 Task: Check the average views per listing of bathtub in the last 5 years.
Action: Mouse moved to (847, 194)
Screenshot: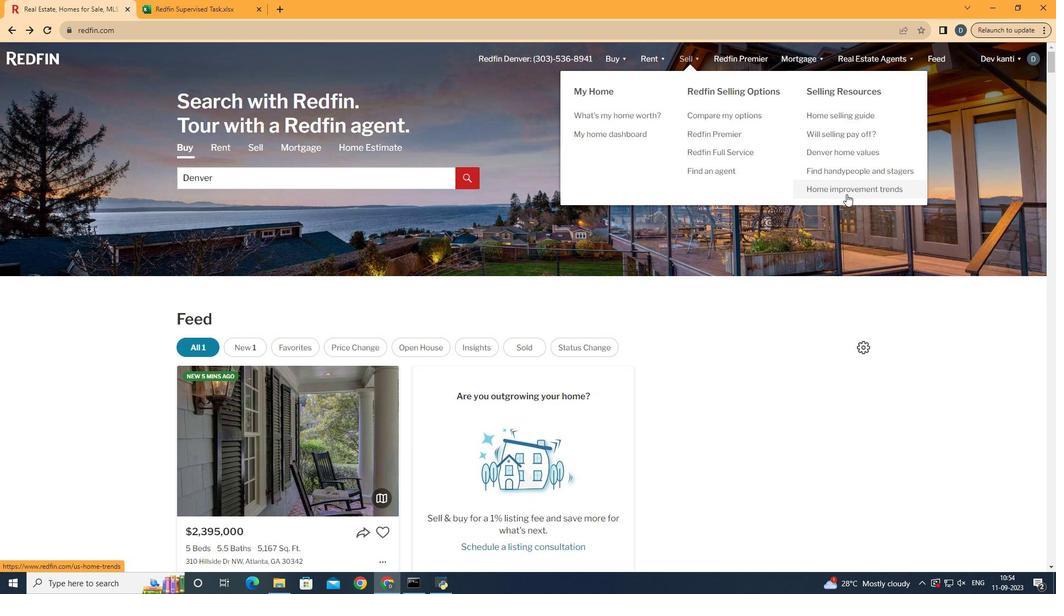 
Action: Mouse pressed left at (847, 194)
Screenshot: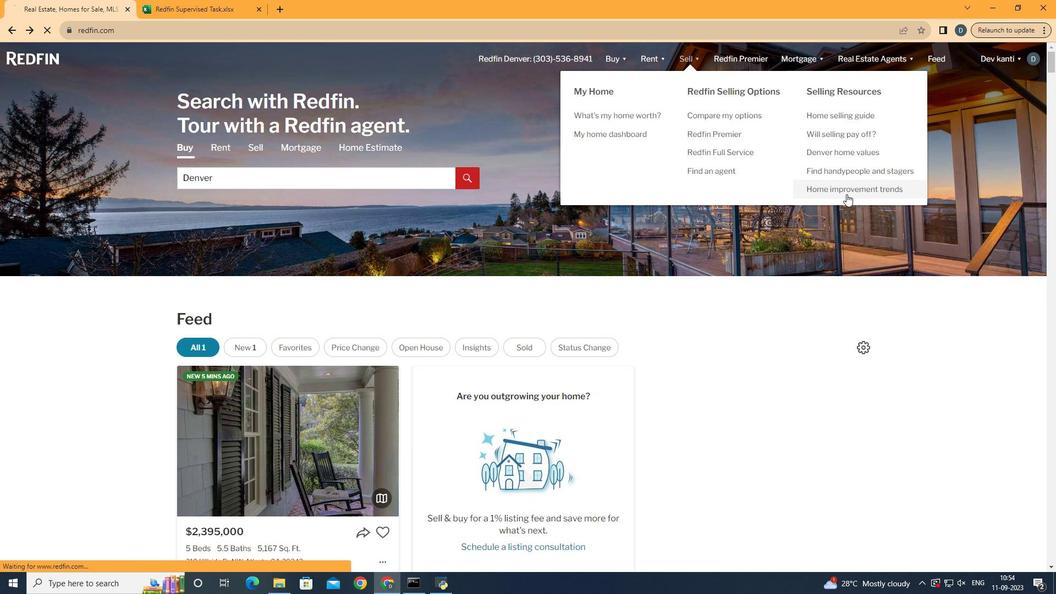 
Action: Mouse moved to (274, 217)
Screenshot: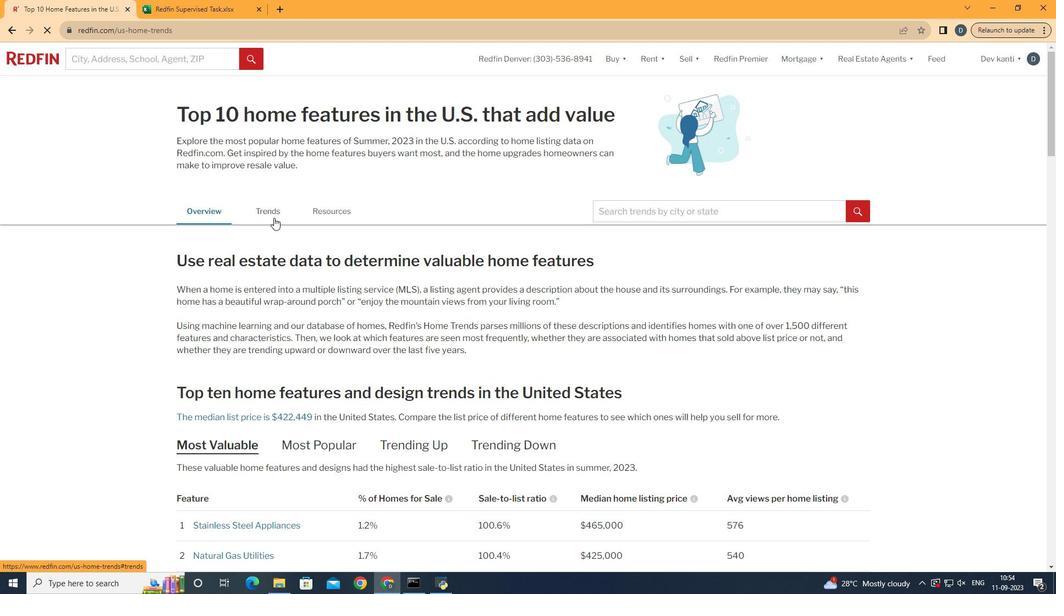 
Action: Mouse pressed left at (274, 217)
Screenshot: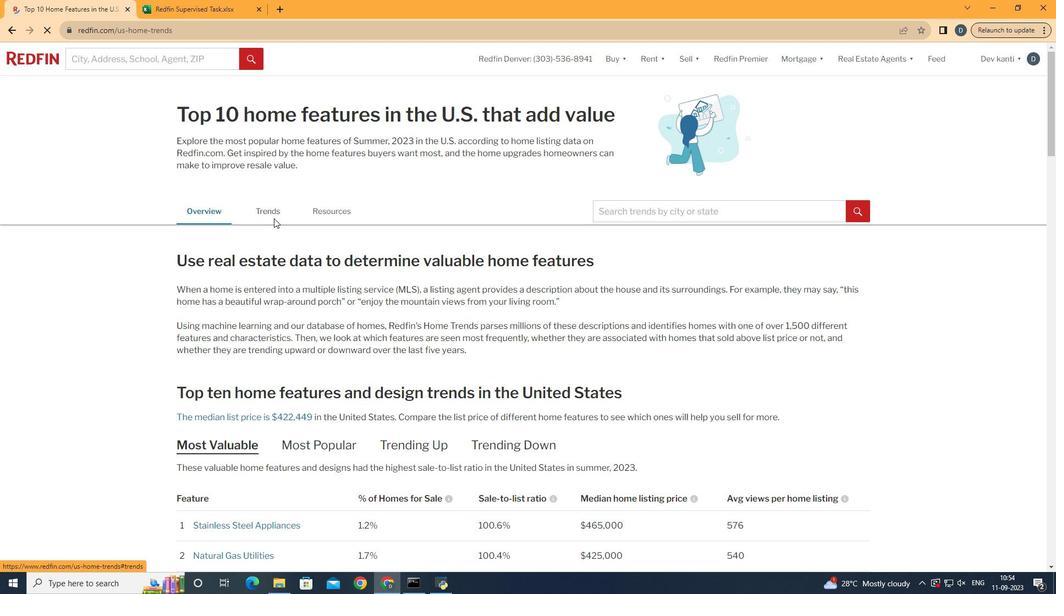 
Action: Mouse moved to (428, 349)
Screenshot: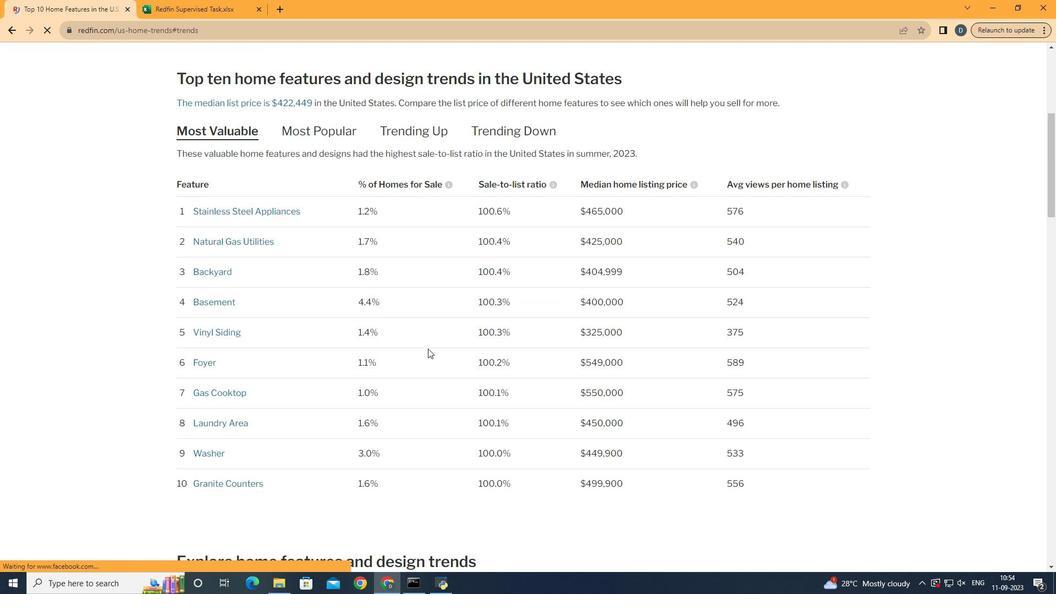 
Action: Mouse scrolled (428, 348) with delta (0, 0)
Screenshot: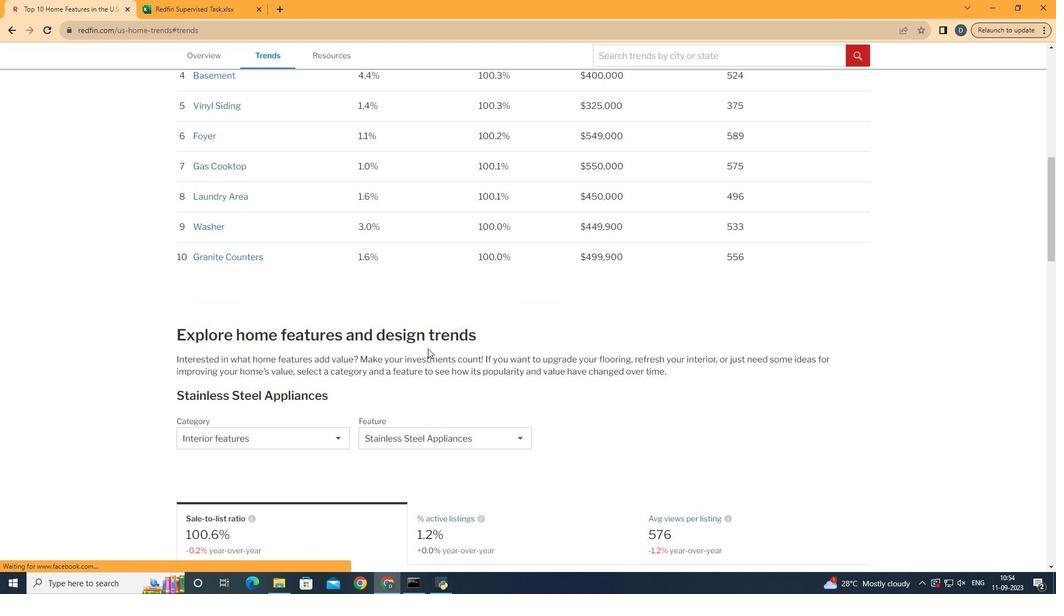 
Action: Mouse scrolled (428, 348) with delta (0, 0)
Screenshot: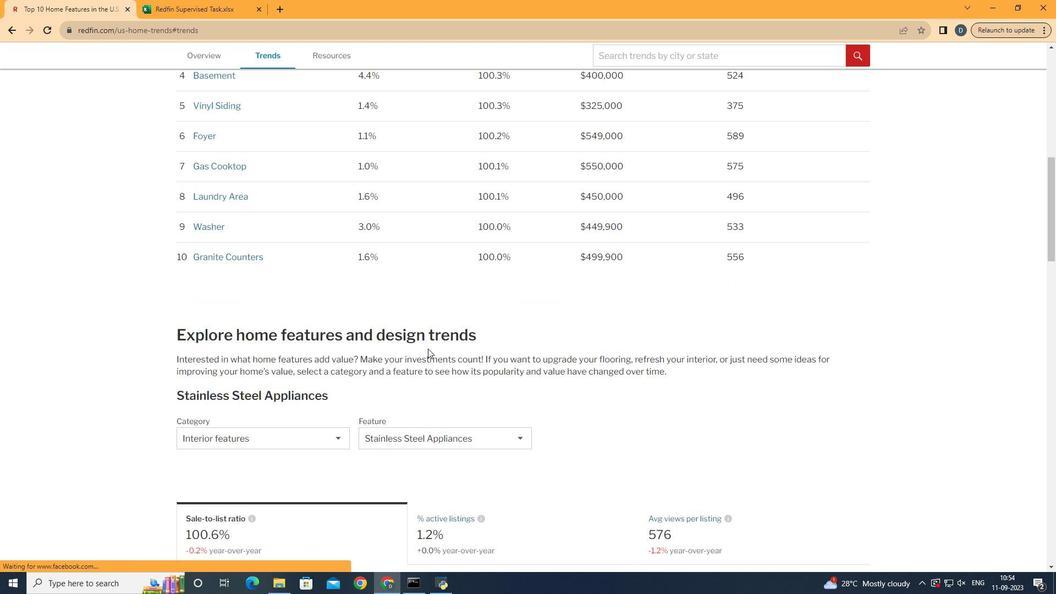 
Action: Mouse scrolled (428, 348) with delta (0, 0)
Screenshot: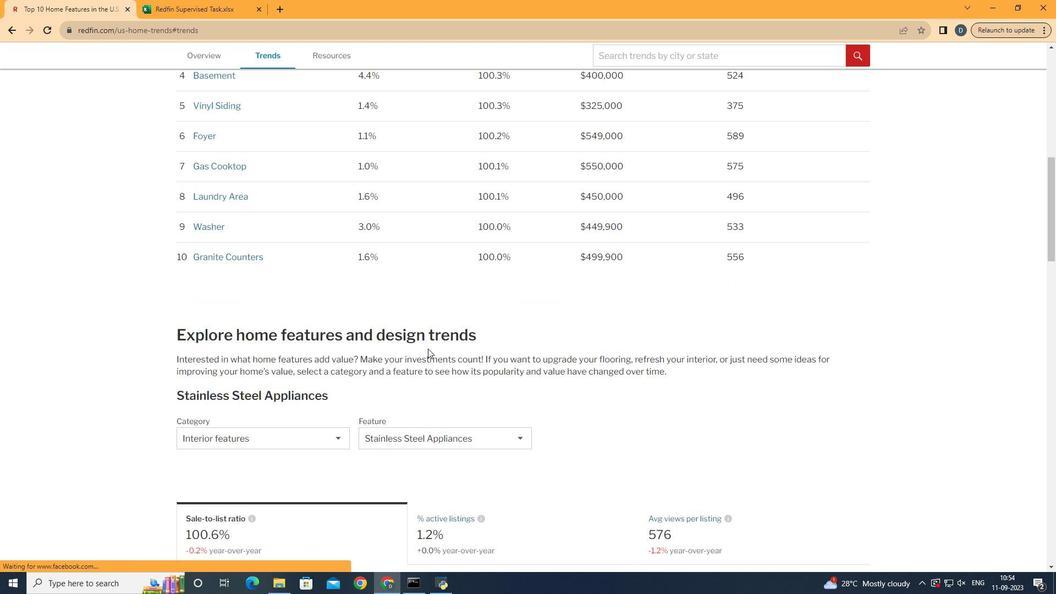 
Action: Mouse scrolled (428, 348) with delta (0, 0)
Screenshot: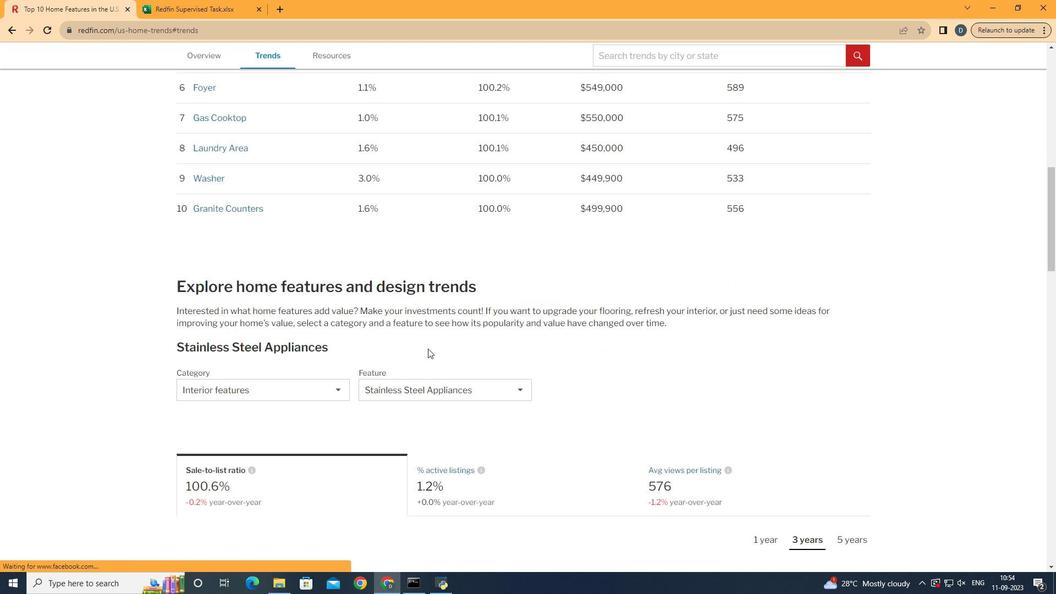 
Action: Mouse scrolled (428, 348) with delta (0, 0)
Screenshot: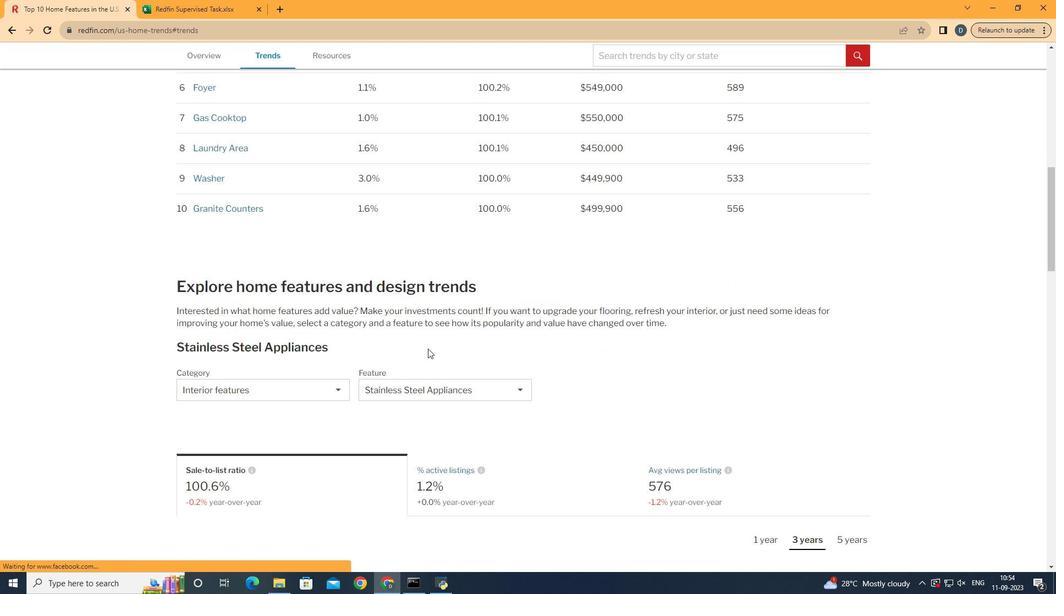 
Action: Mouse scrolled (428, 348) with delta (0, 0)
Screenshot: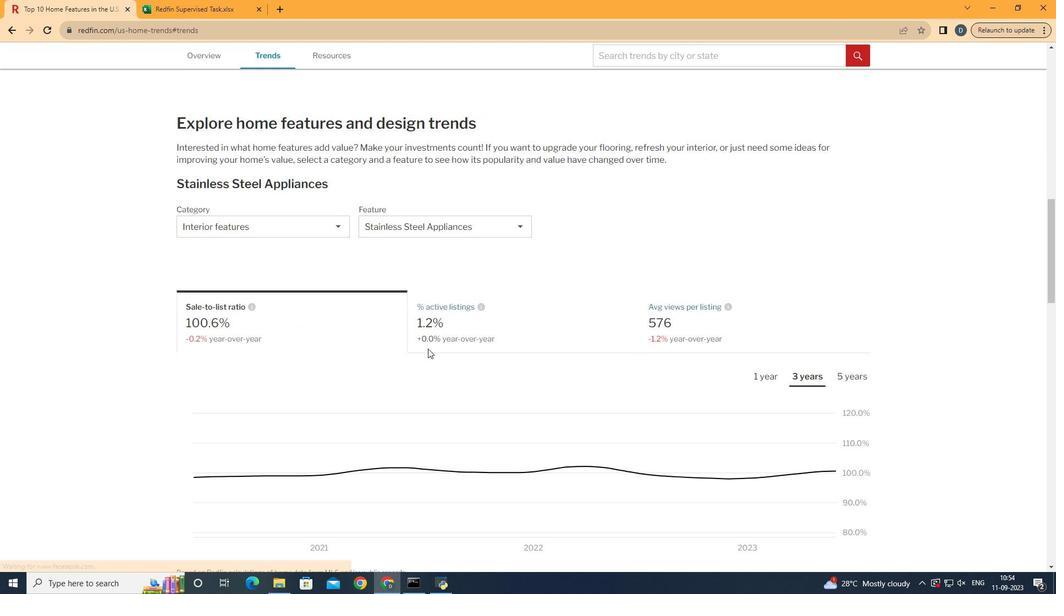 
Action: Mouse scrolled (428, 348) with delta (0, 0)
Screenshot: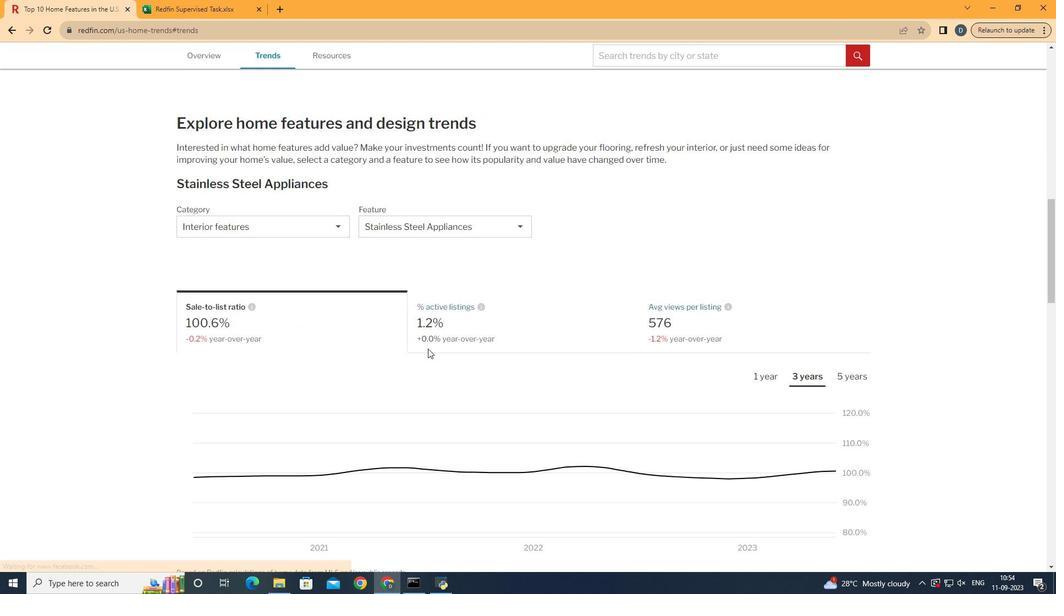 
Action: Mouse scrolled (428, 348) with delta (0, 0)
Screenshot: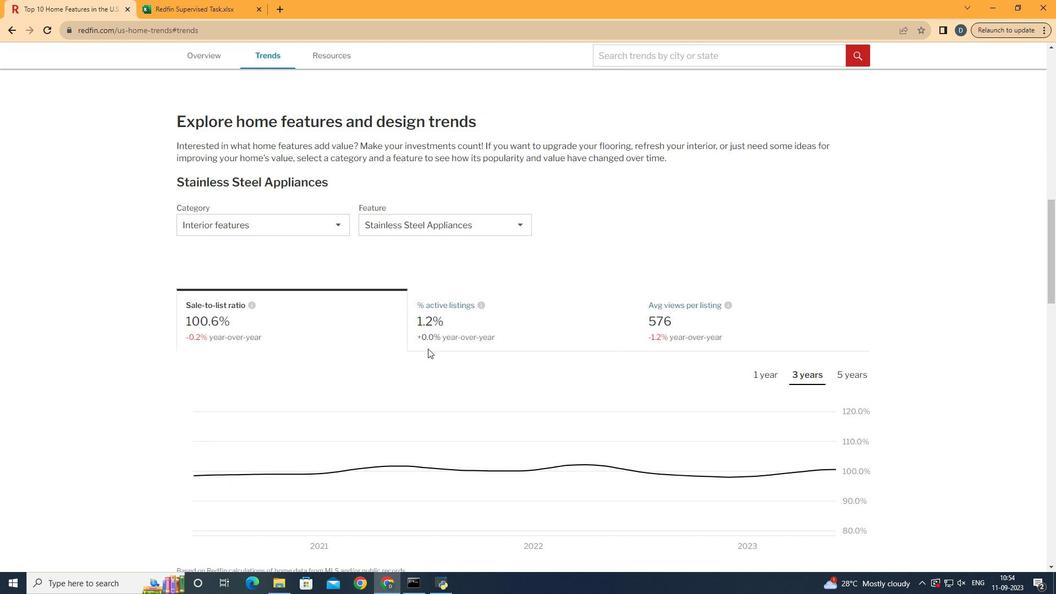 
Action: Mouse moved to (313, 235)
Screenshot: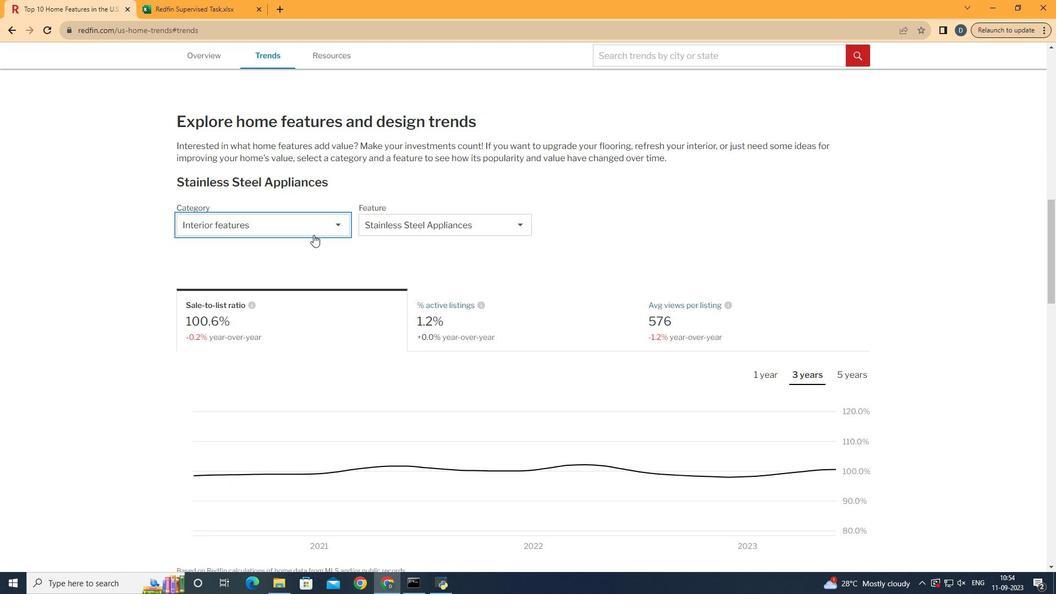 
Action: Mouse pressed left at (313, 235)
Screenshot: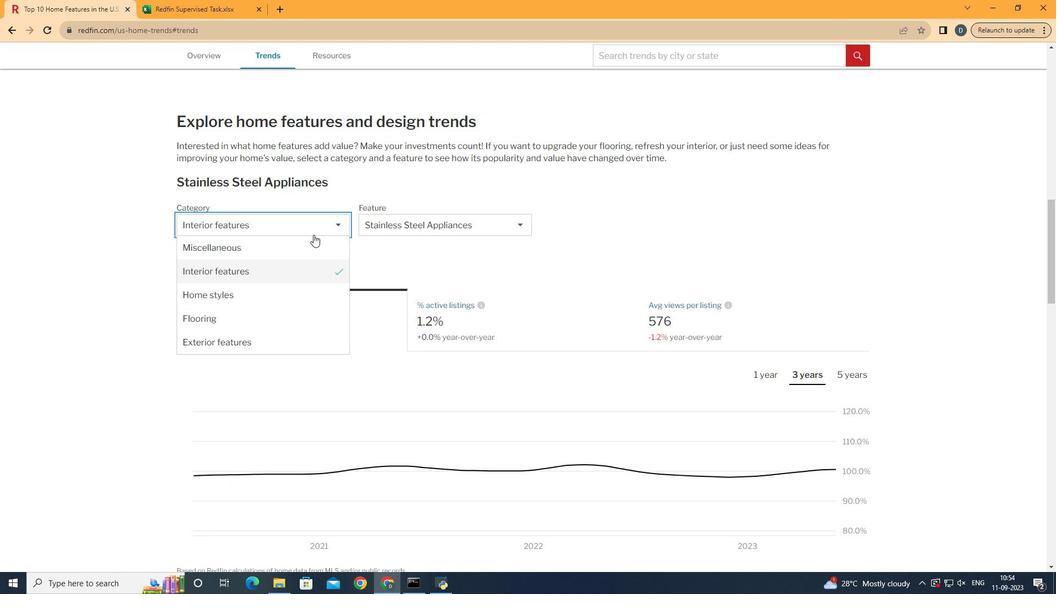 
Action: Mouse moved to (318, 270)
Screenshot: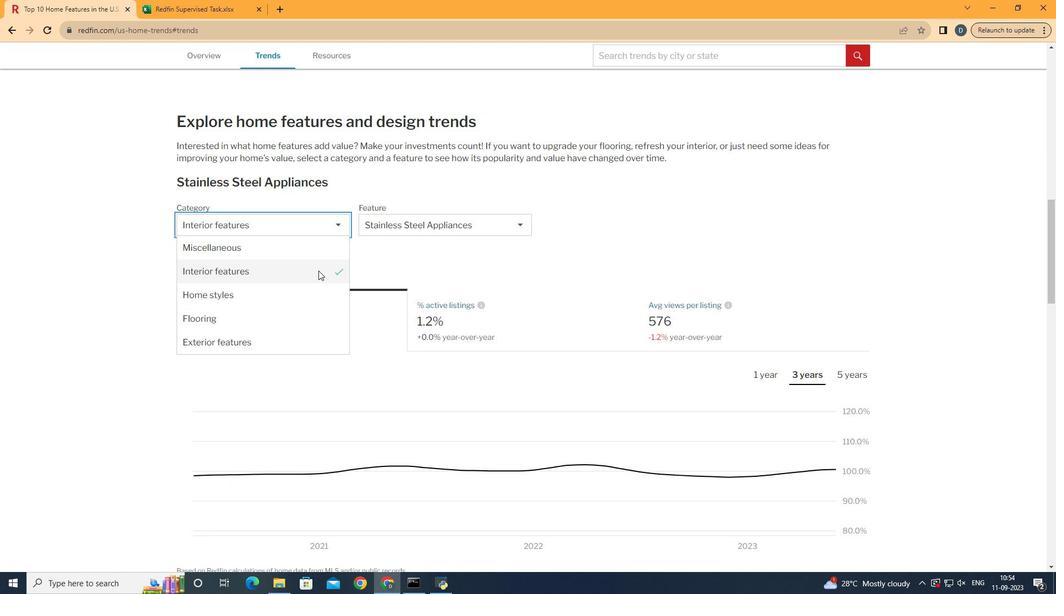
Action: Mouse pressed left at (318, 270)
Screenshot: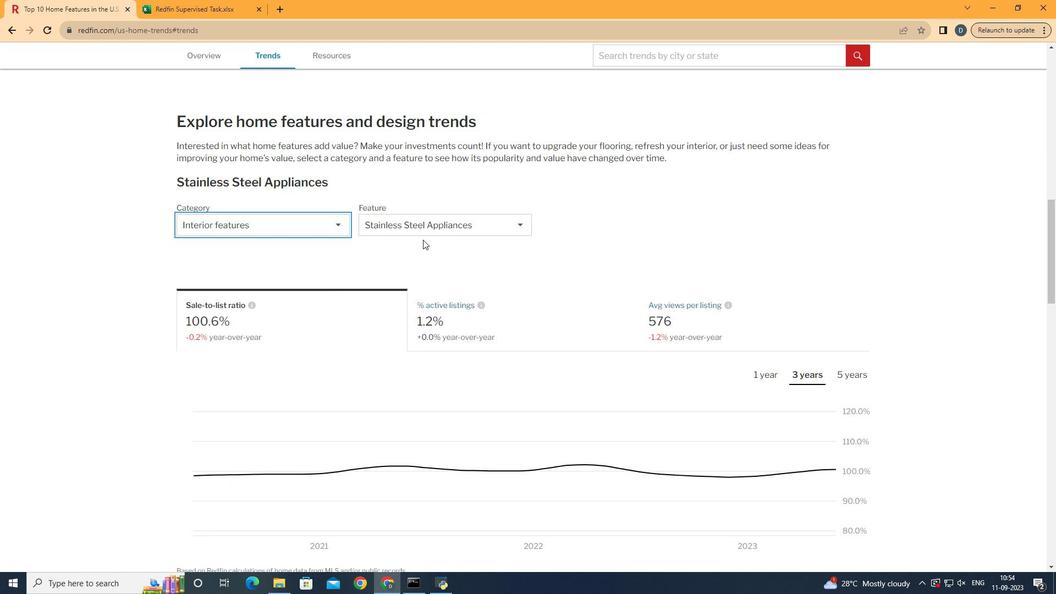 
Action: Mouse moved to (438, 229)
Screenshot: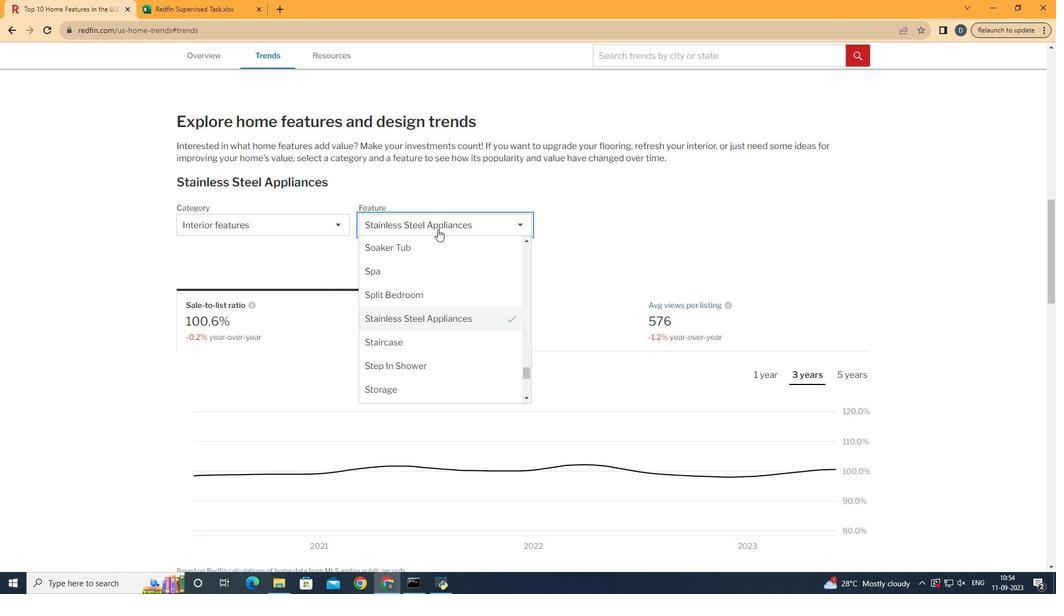 
Action: Mouse pressed left at (438, 229)
Screenshot: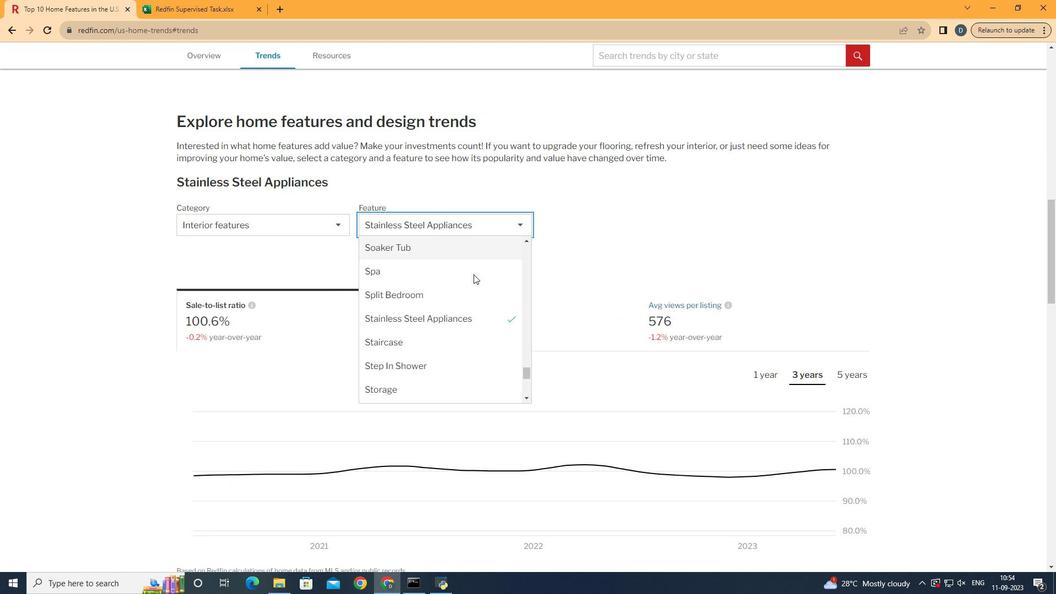 
Action: Mouse moved to (515, 364)
Screenshot: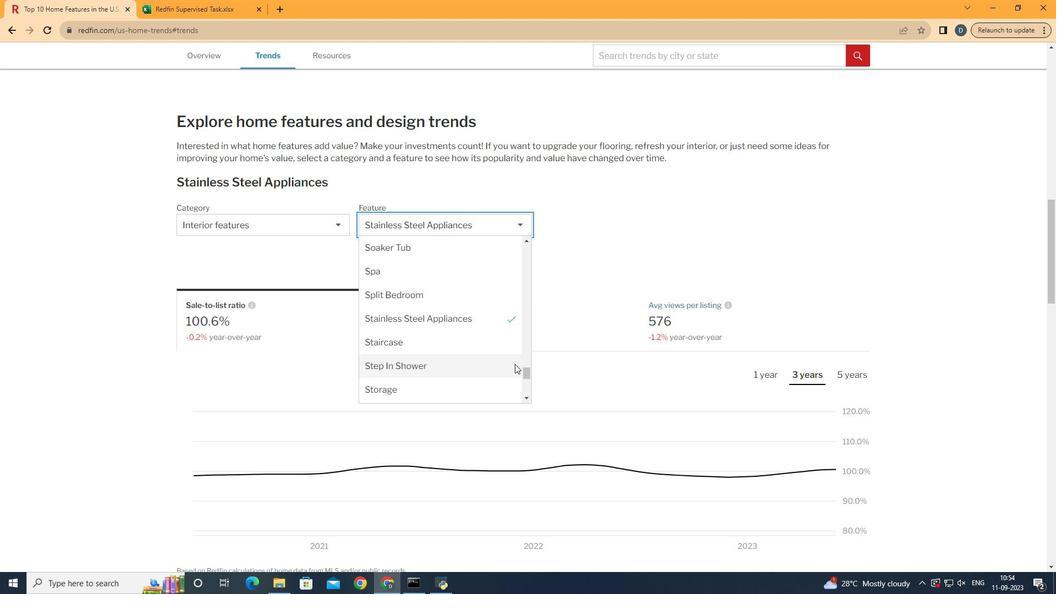 
Action: Mouse scrolled (515, 364) with delta (0, 0)
Screenshot: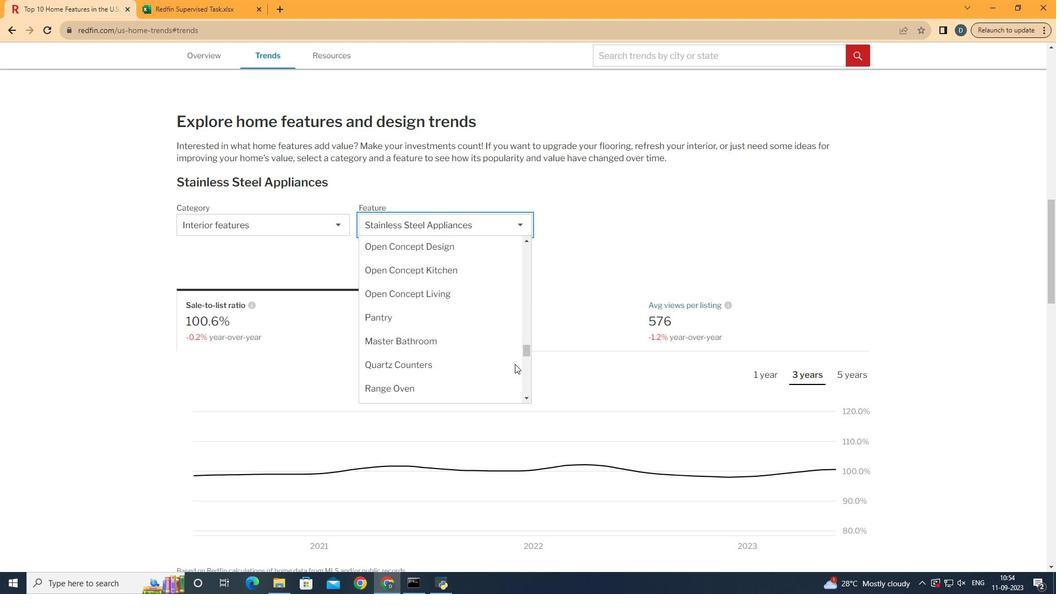 
Action: Mouse scrolled (515, 364) with delta (0, 0)
Screenshot: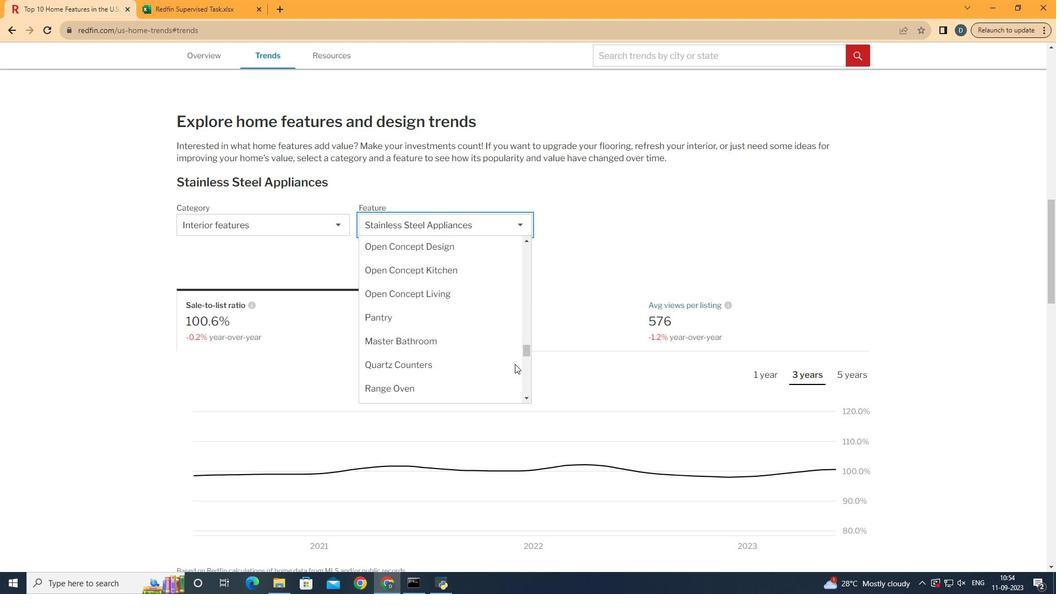 
Action: Mouse scrolled (515, 364) with delta (0, 0)
Screenshot: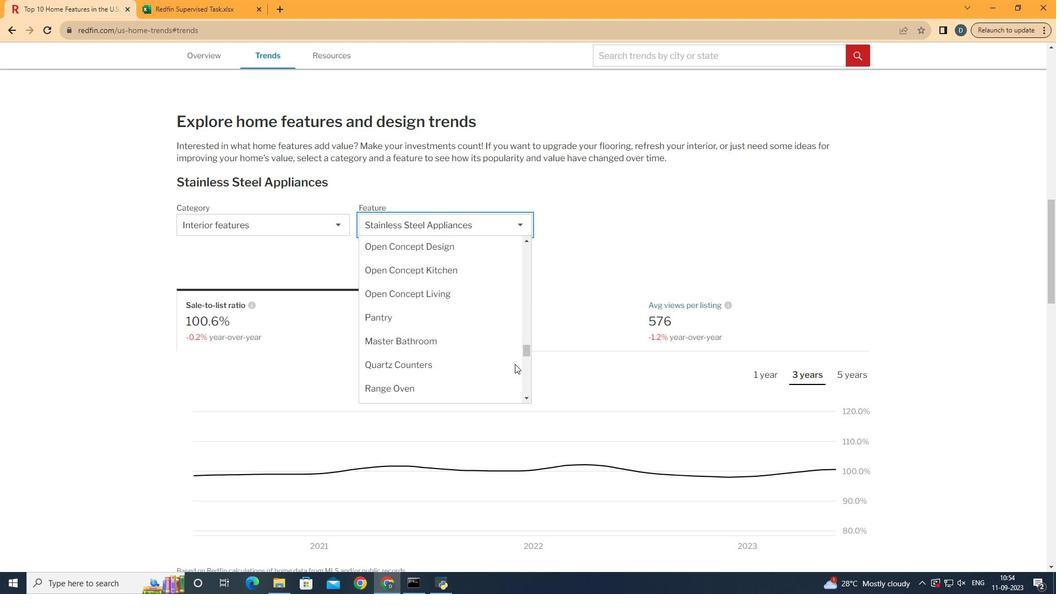 
Action: Mouse scrolled (515, 364) with delta (0, 0)
Screenshot: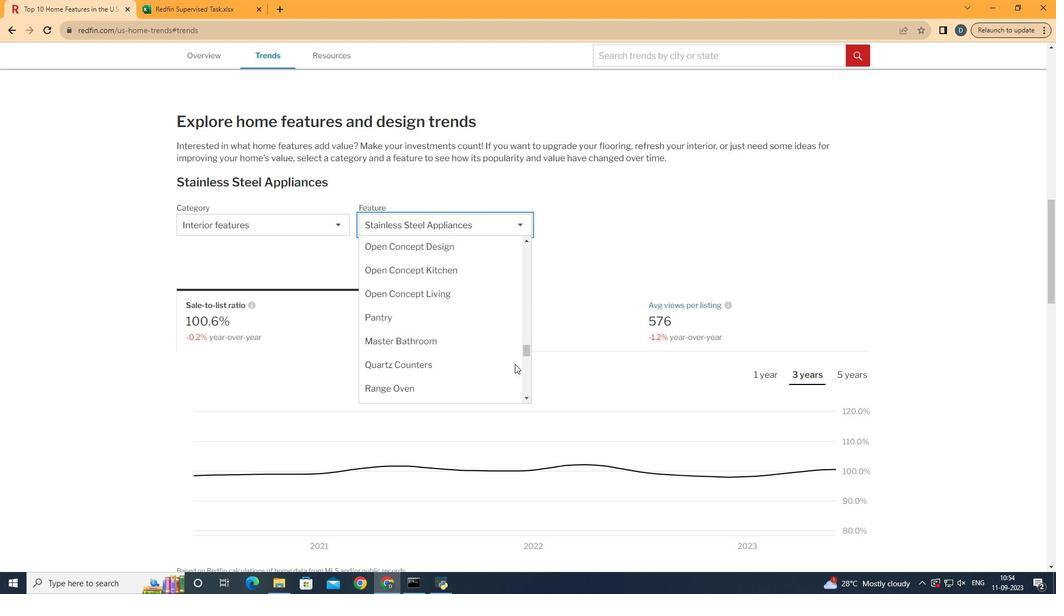 
Action: Mouse scrolled (515, 364) with delta (0, 0)
Screenshot: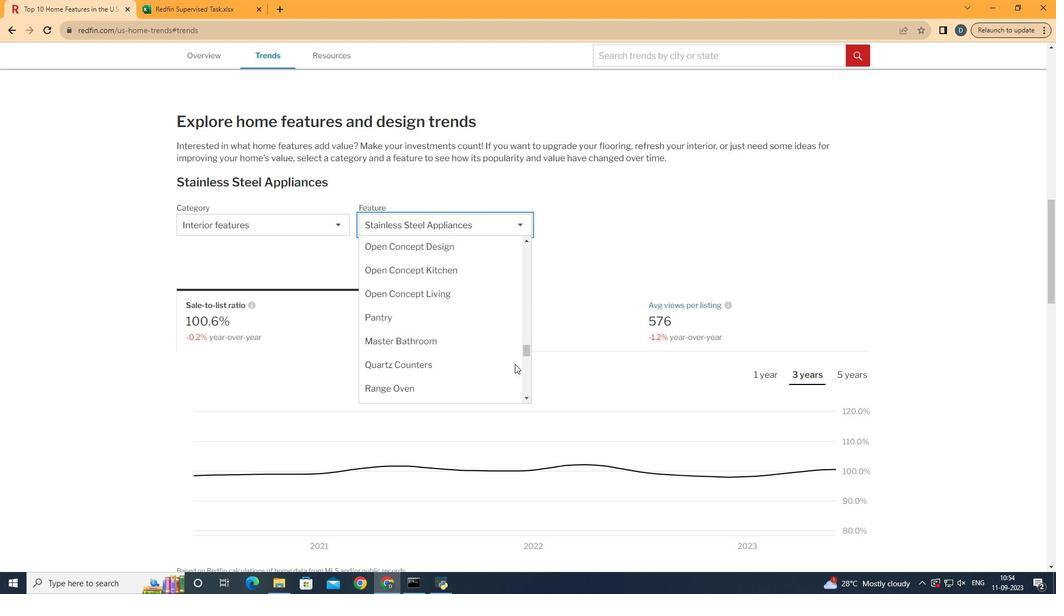 
Action: Mouse scrolled (515, 364) with delta (0, 0)
Screenshot: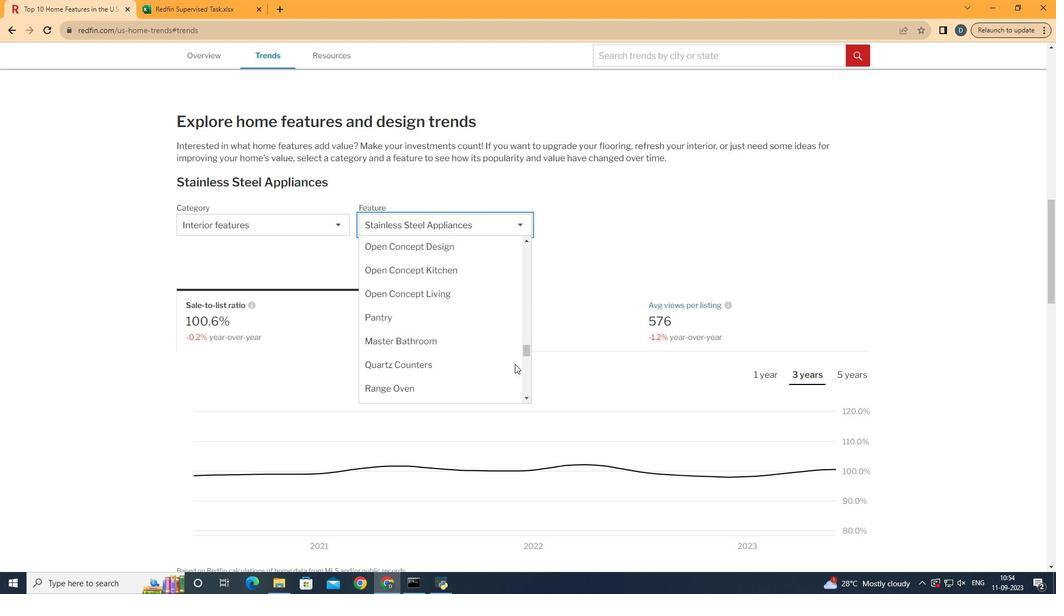 
Action: Mouse scrolled (515, 364) with delta (0, 0)
Screenshot: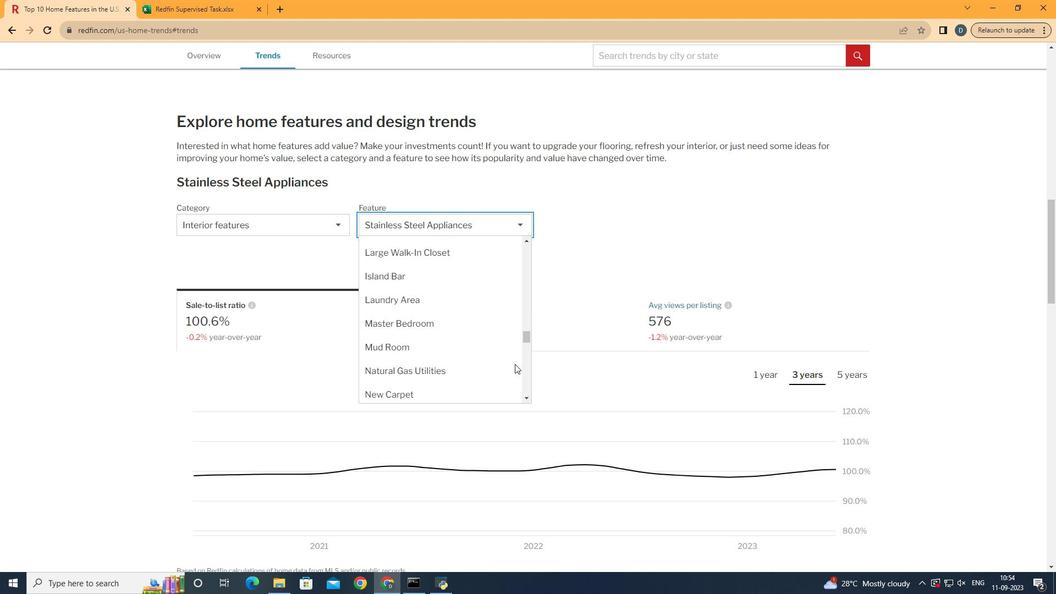 
Action: Mouse scrolled (515, 364) with delta (0, 0)
Screenshot: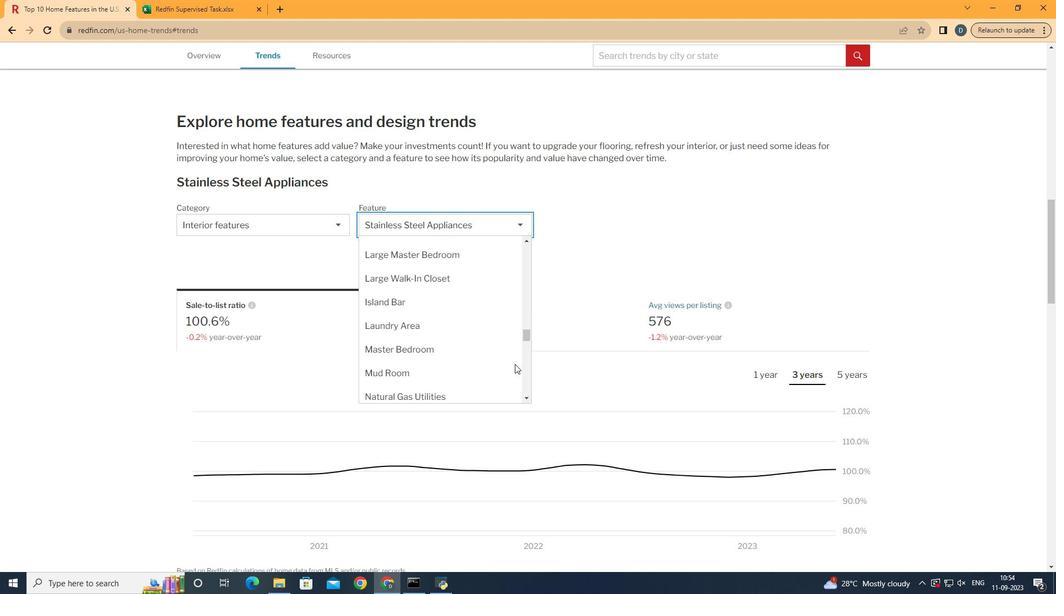 
Action: Mouse scrolled (515, 364) with delta (0, 0)
Screenshot: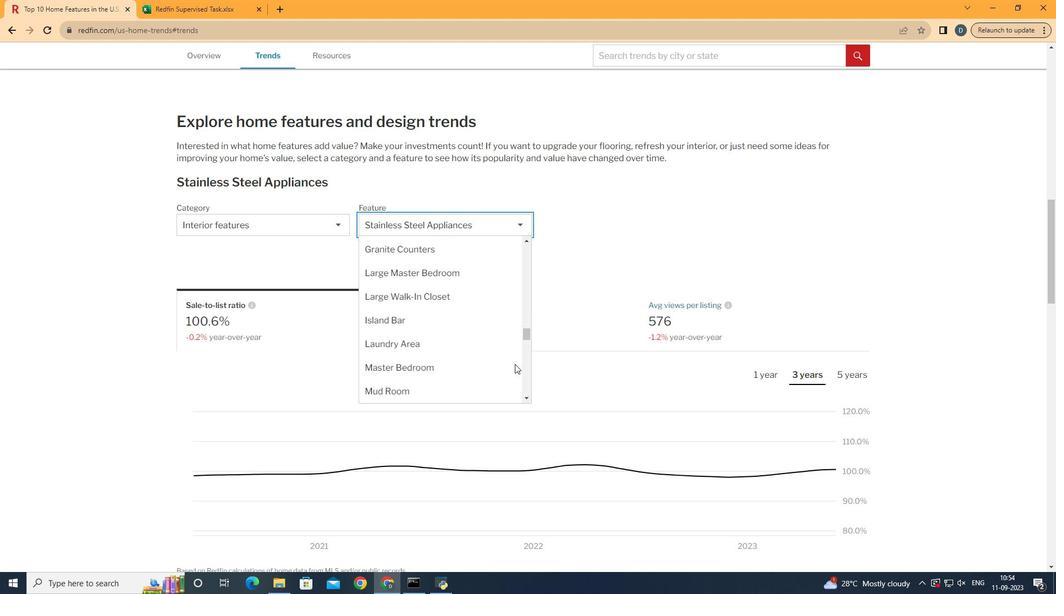 
Action: Mouse scrolled (515, 364) with delta (0, 0)
Screenshot: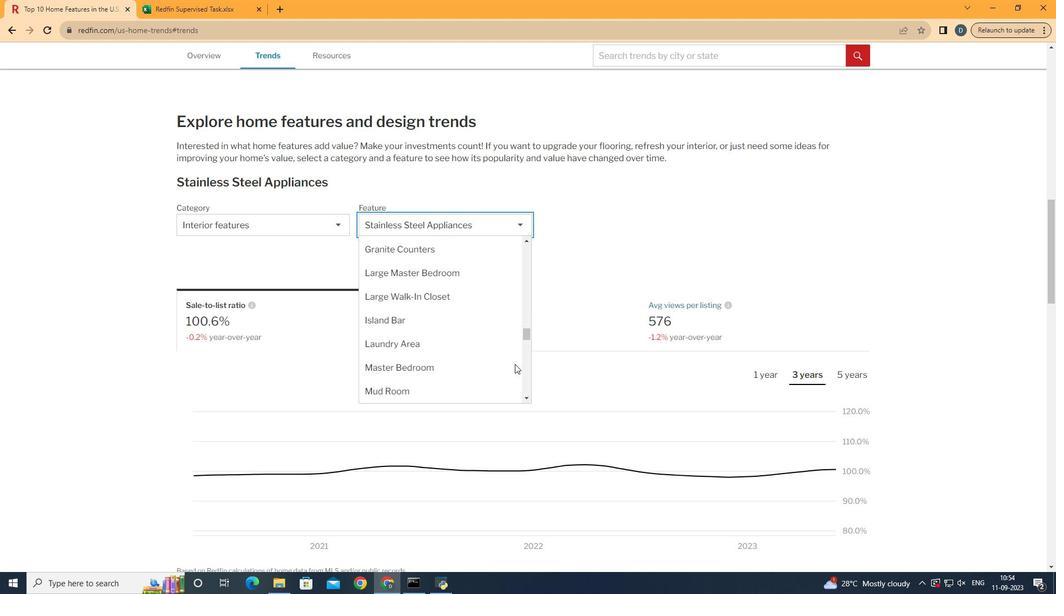 
Action: Mouse scrolled (515, 364) with delta (0, 0)
Screenshot: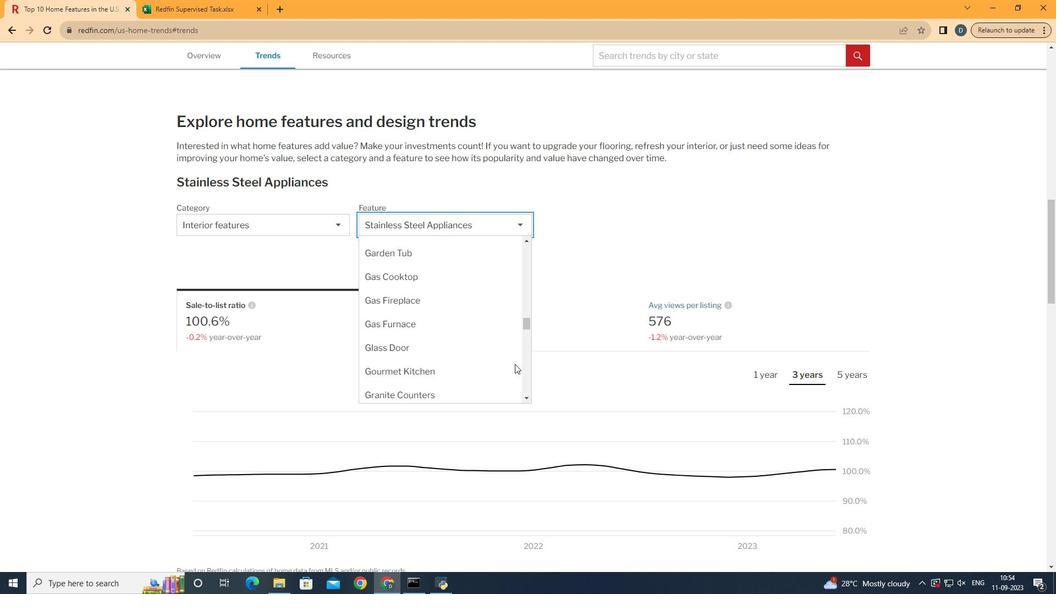 
Action: Mouse scrolled (515, 364) with delta (0, 0)
Screenshot: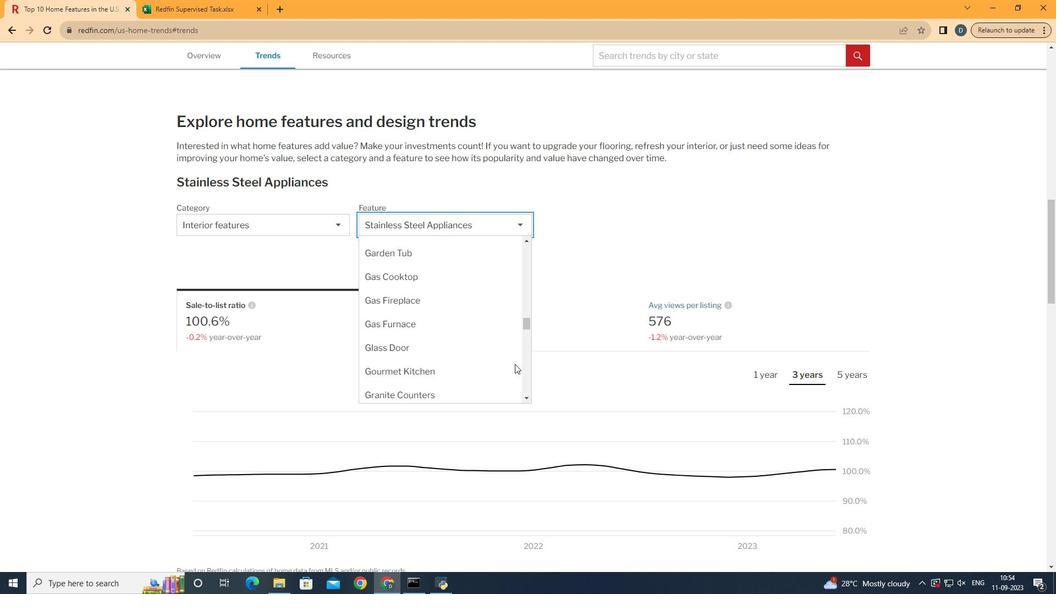 
Action: Mouse scrolled (515, 364) with delta (0, 0)
Screenshot: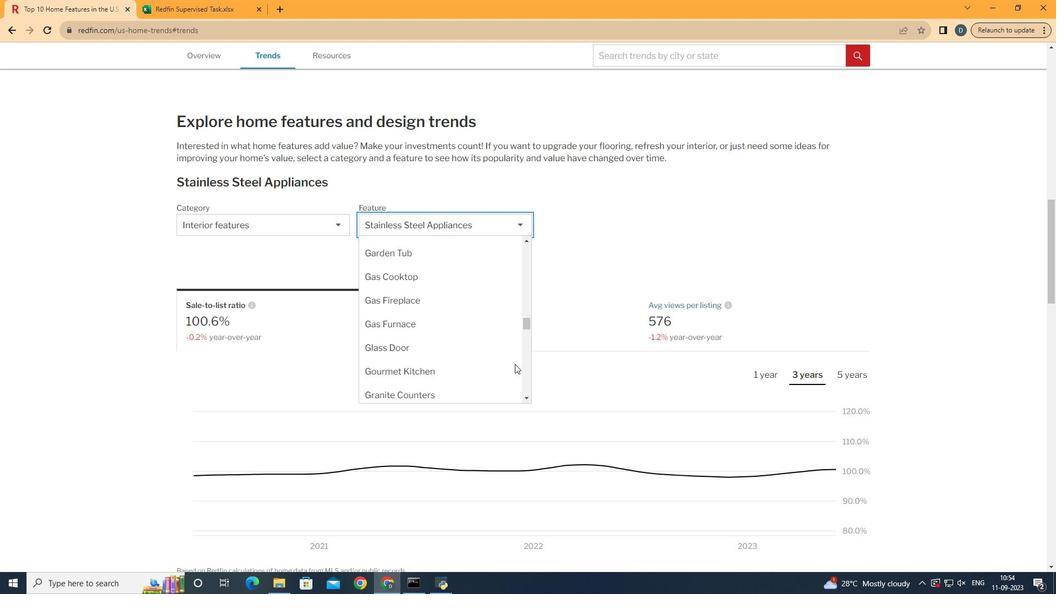 
Action: Mouse scrolled (515, 364) with delta (0, 0)
Screenshot: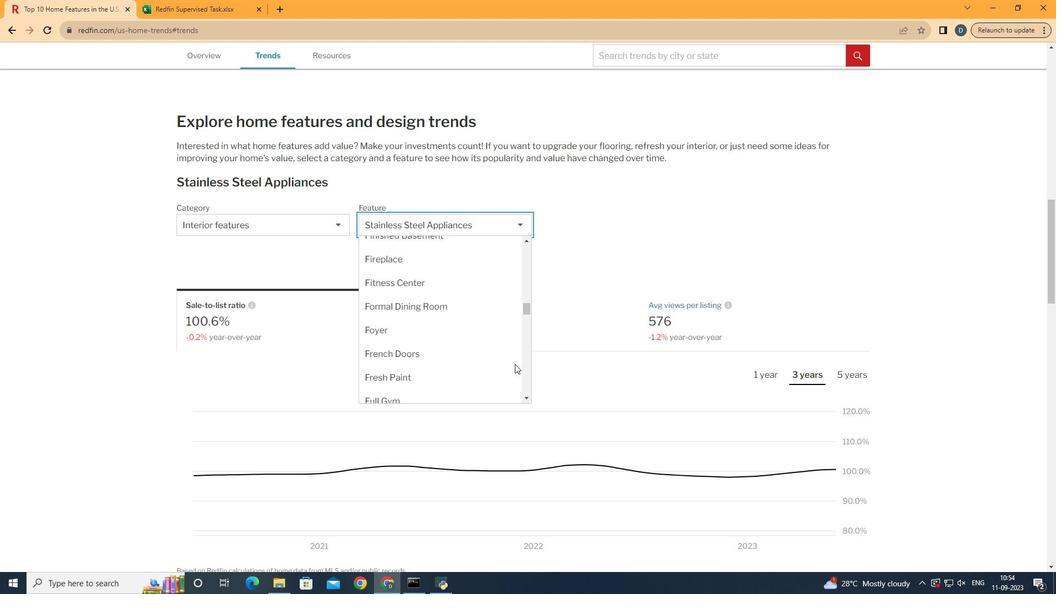 
Action: Mouse scrolled (515, 364) with delta (0, 0)
Screenshot: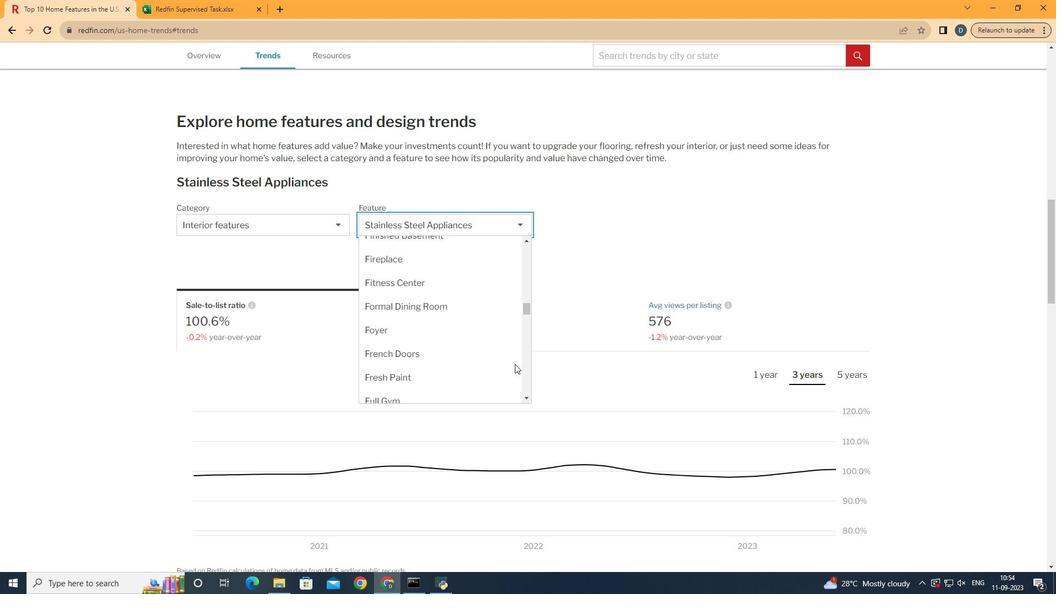 
Action: Mouse scrolled (515, 364) with delta (0, 0)
Screenshot: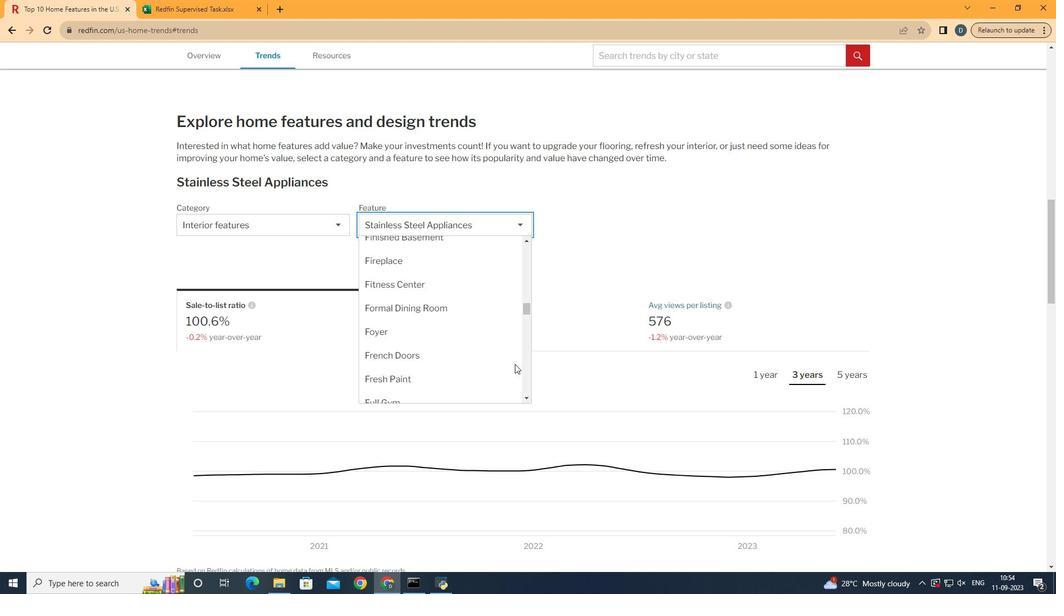 
Action: Mouse scrolled (515, 364) with delta (0, 0)
Screenshot: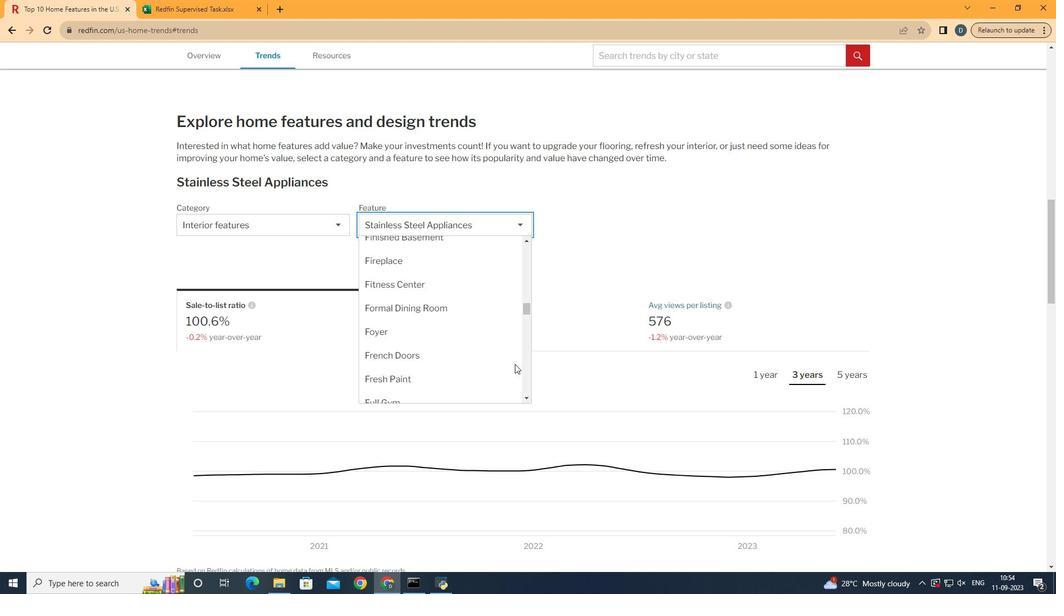 
Action: Mouse scrolled (515, 364) with delta (0, 0)
Screenshot: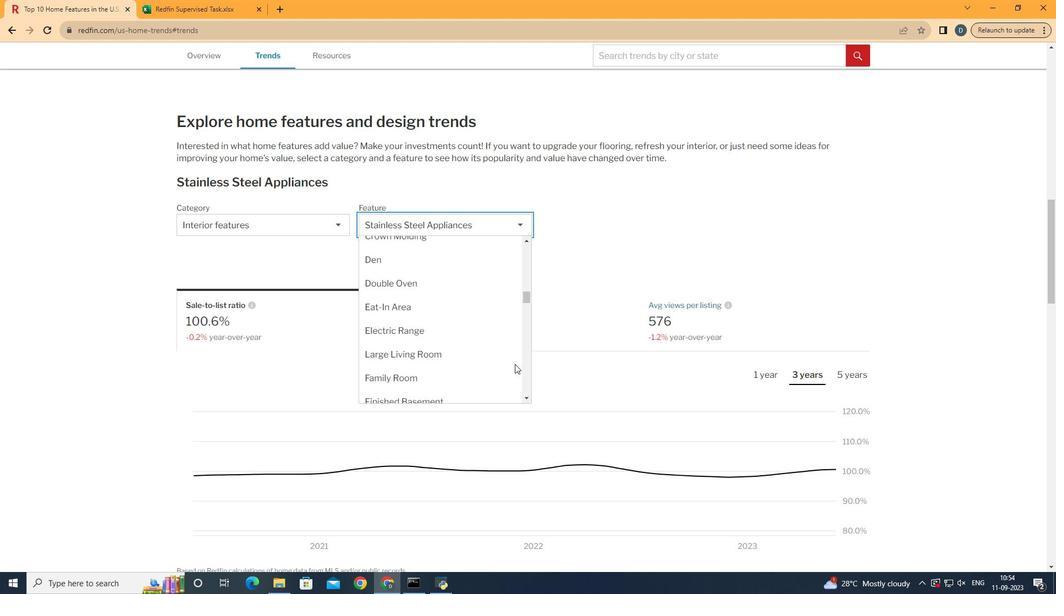 
Action: Mouse scrolled (515, 364) with delta (0, 0)
Screenshot: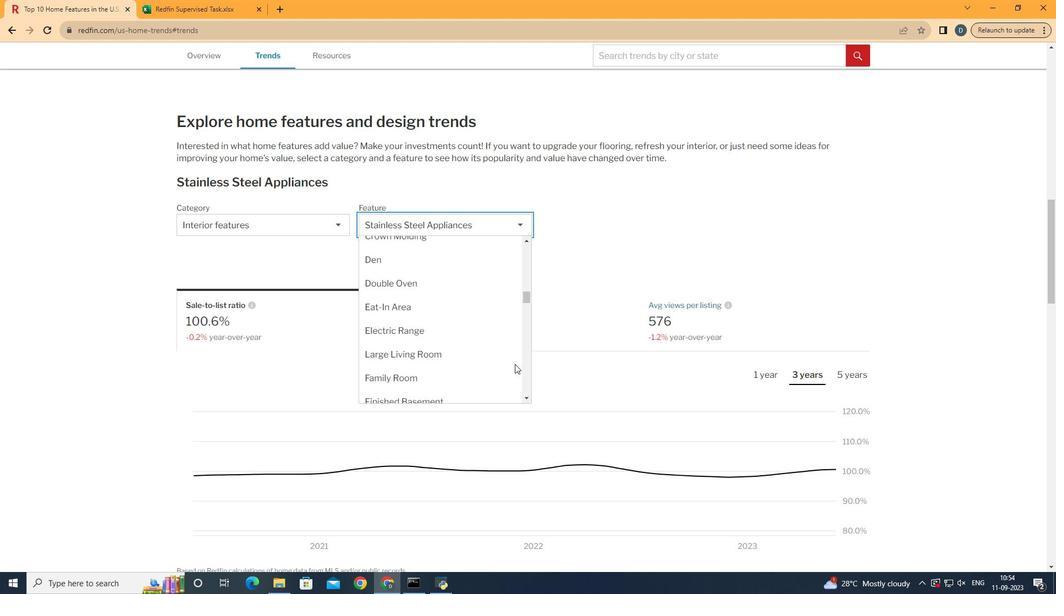 
Action: Mouse scrolled (515, 364) with delta (0, 0)
Screenshot: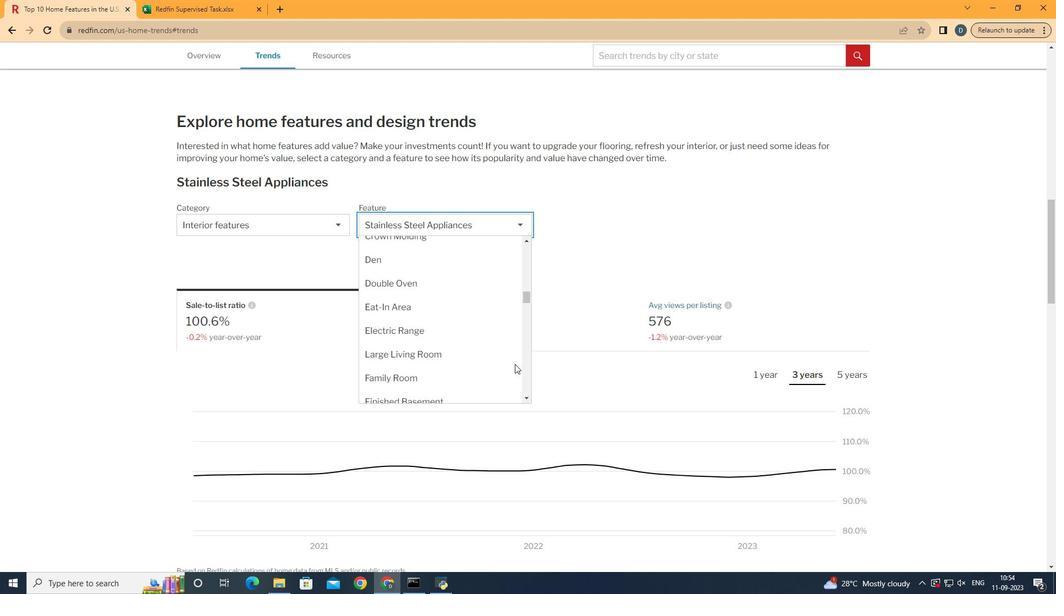 
Action: Mouse scrolled (515, 364) with delta (0, 0)
Screenshot: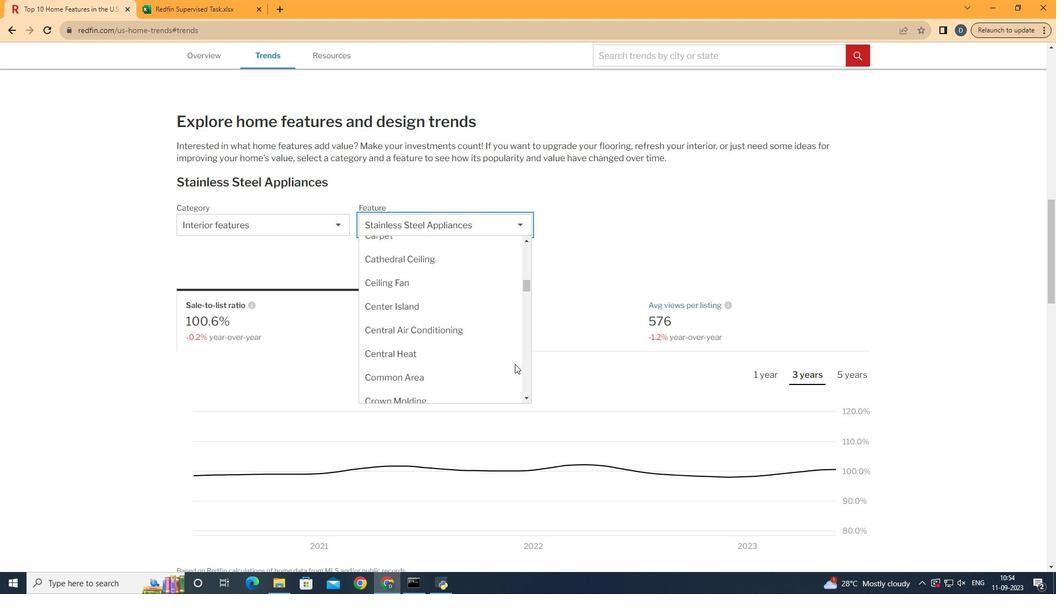 
Action: Mouse scrolled (515, 364) with delta (0, 0)
Screenshot: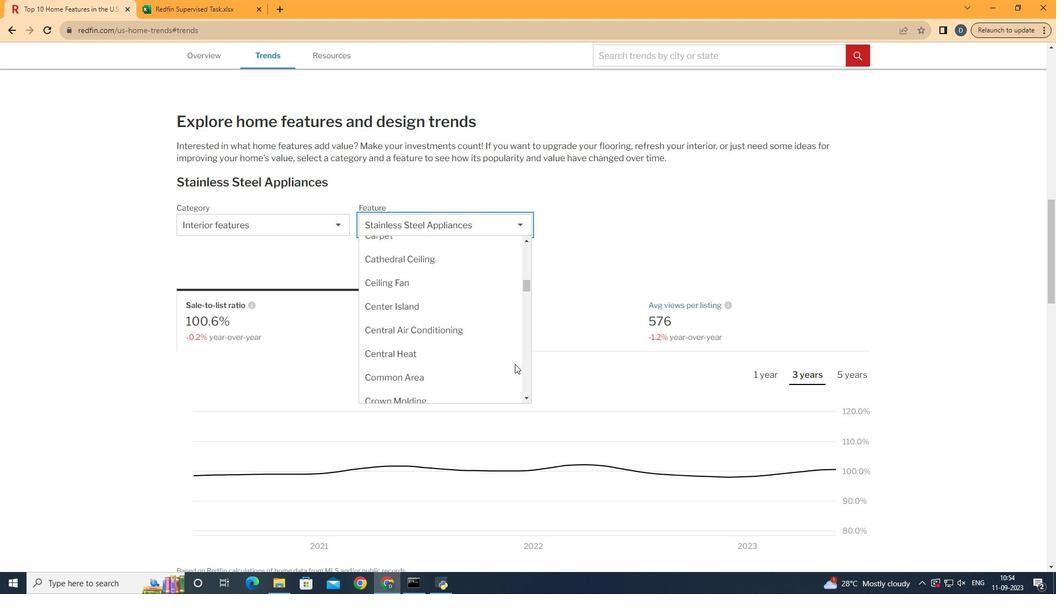 
Action: Mouse scrolled (515, 364) with delta (0, 0)
Screenshot: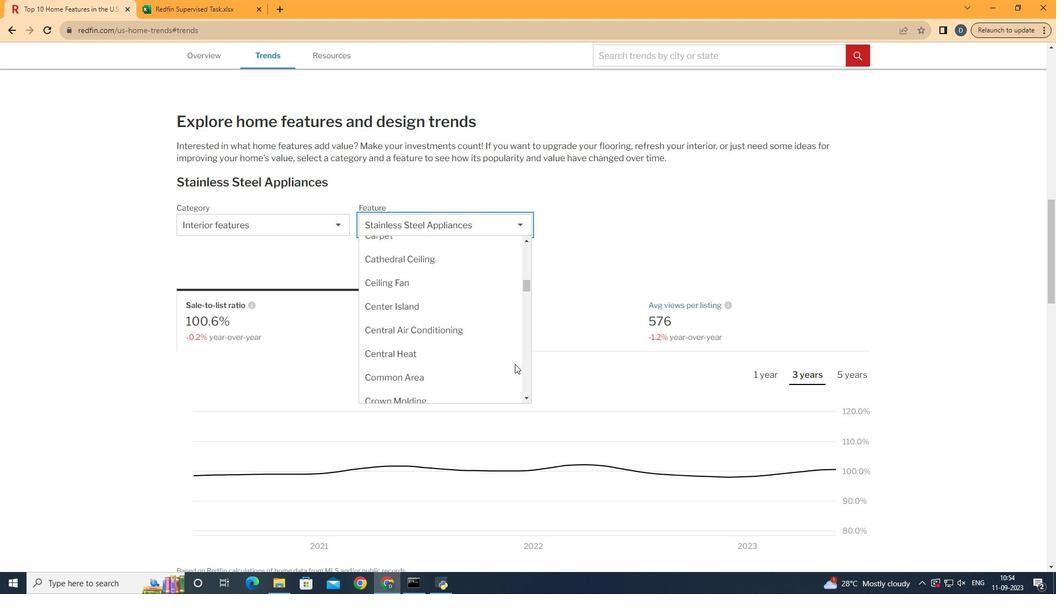 
Action: Mouse scrolled (515, 364) with delta (0, 0)
Screenshot: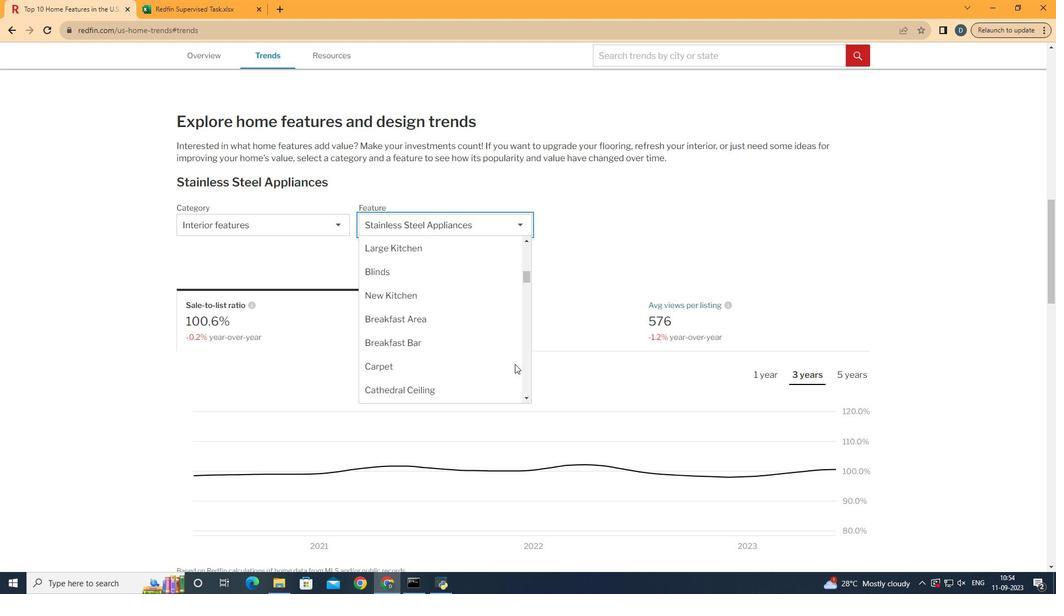 
Action: Mouse scrolled (515, 364) with delta (0, 0)
Screenshot: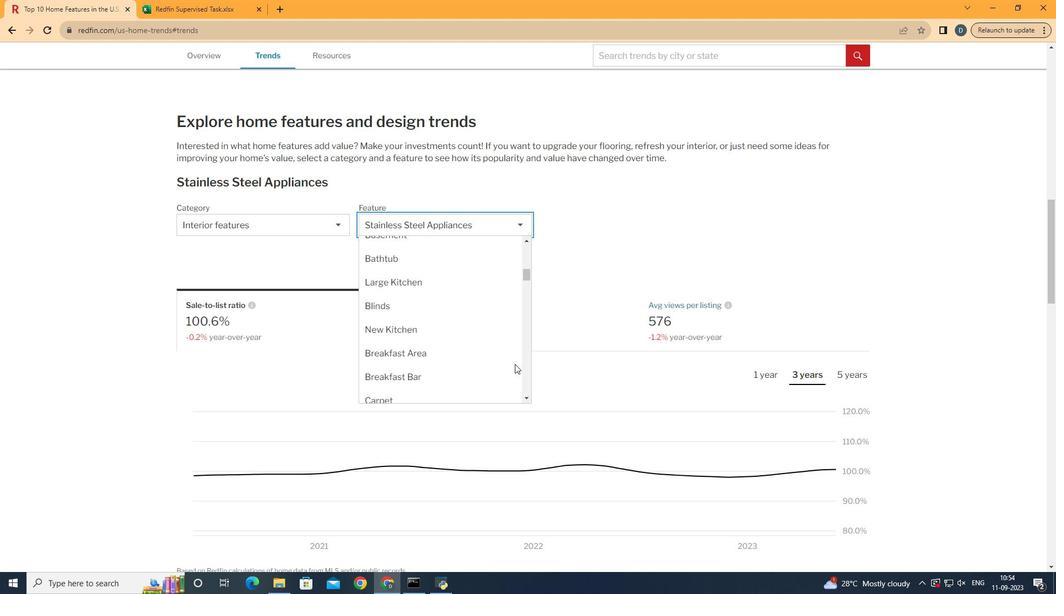 
Action: Mouse scrolled (515, 364) with delta (0, 0)
Screenshot: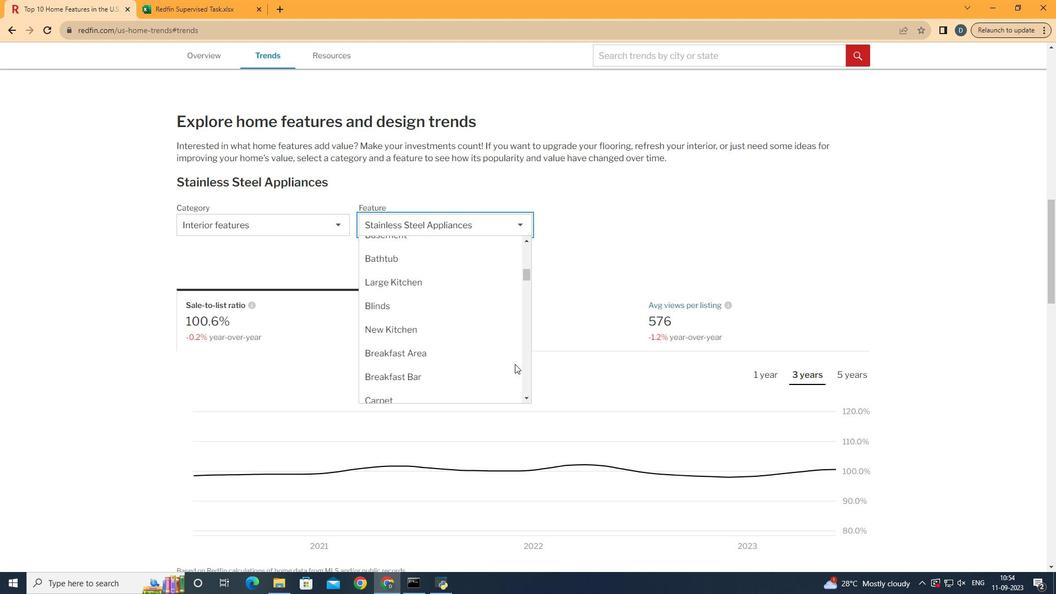 
Action: Mouse scrolled (515, 364) with delta (0, 0)
Screenshot: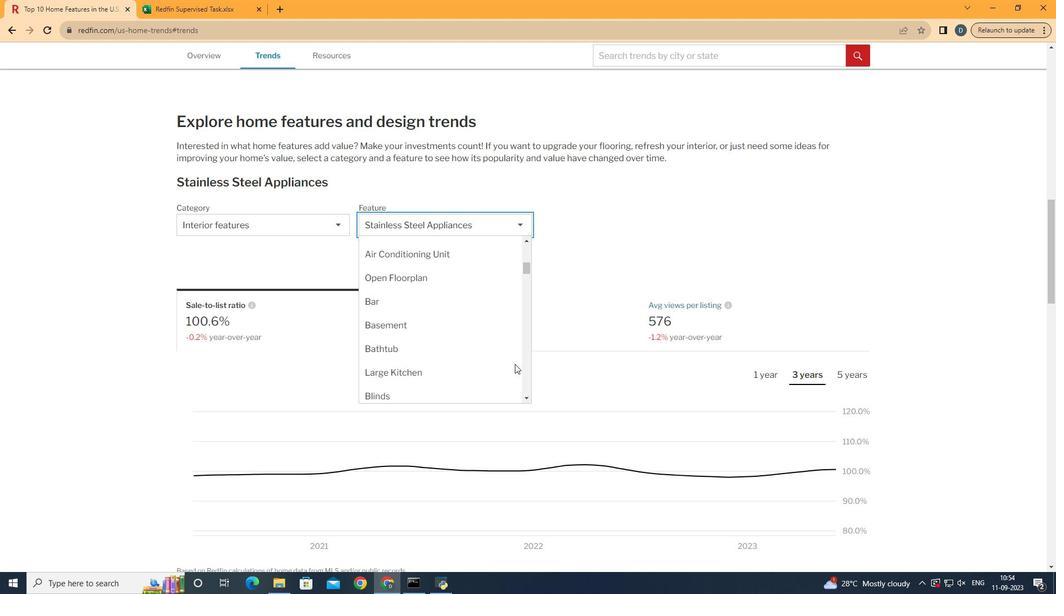 
Action: Mouse scrolled (515, 364) with delta (0, 0)
Screenshot: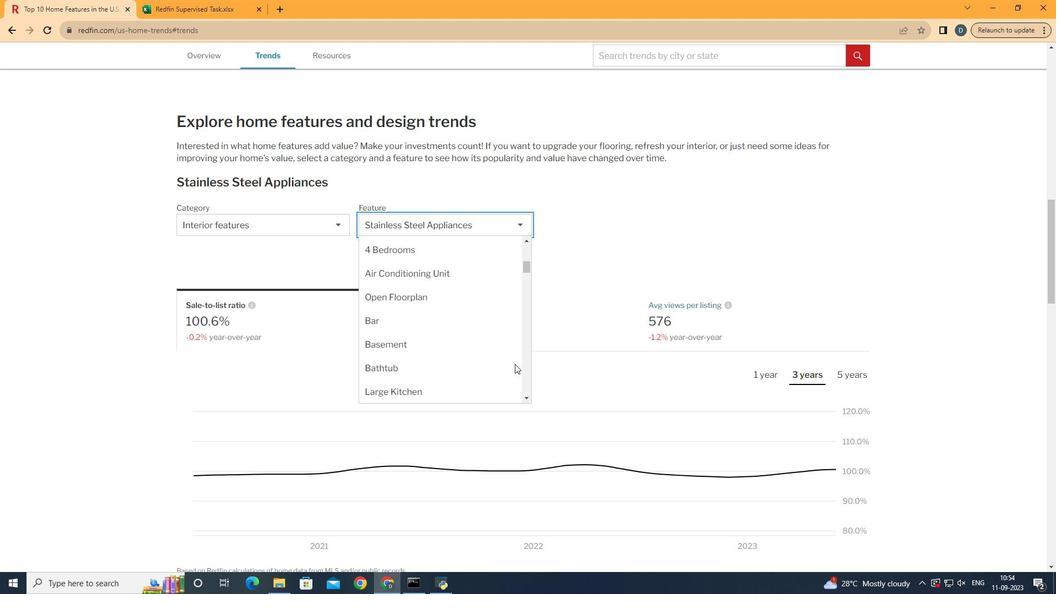 
Action: Mouse moved to (495, 366)
Screenshot: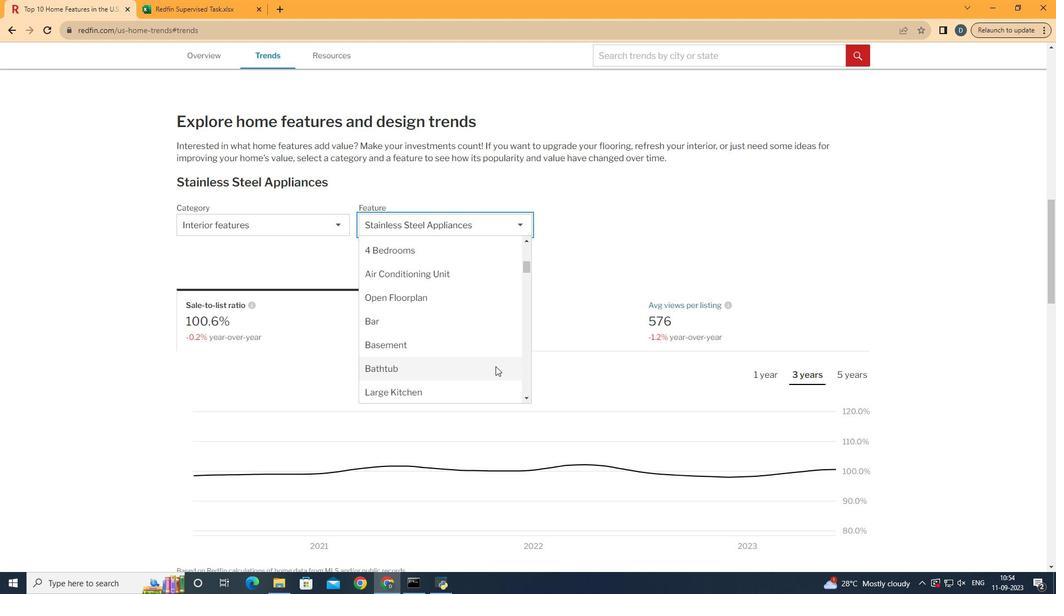 
Action: Mouse pressed left at (495, 366)
Screenshot: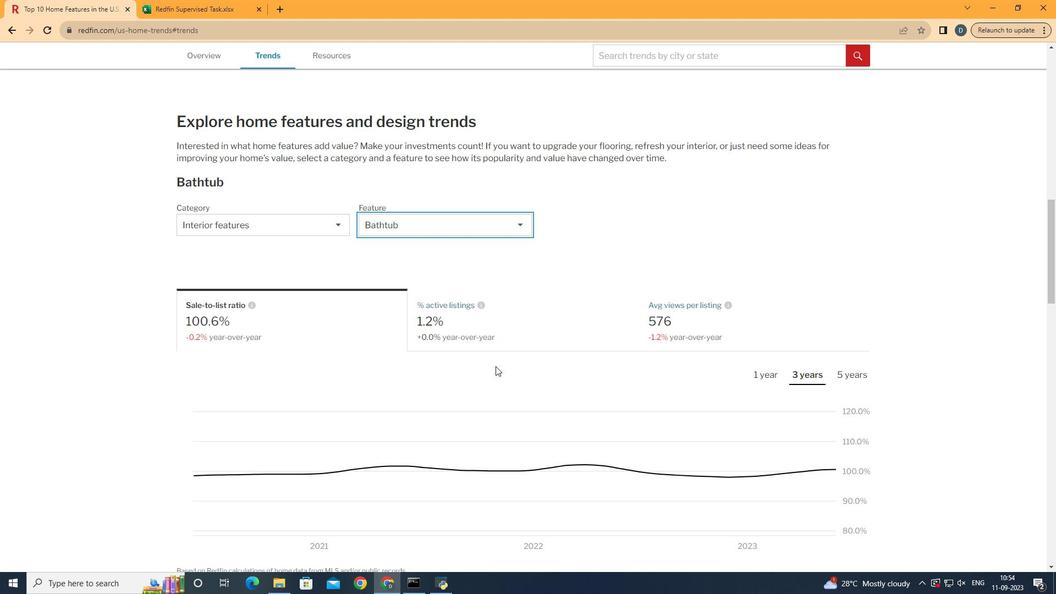 
Action: Mouse moved to (718, 228)
Screenshot: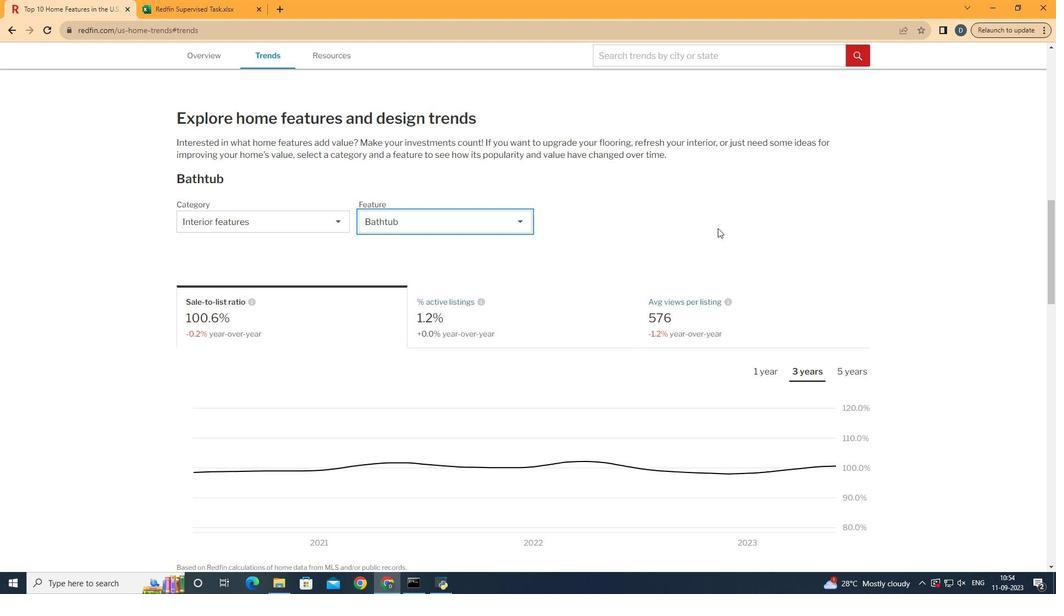 
Action: Mouse scrolled (718, 227) with delta (0, 0)
Screenshot: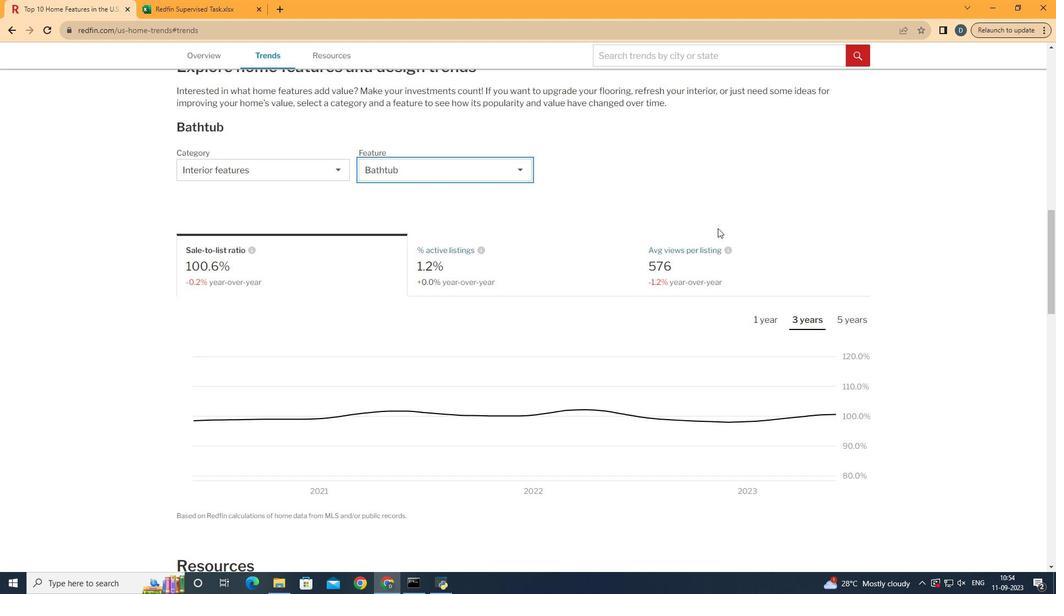 
Action: Mouse moved to (746, 280)
Screenshot: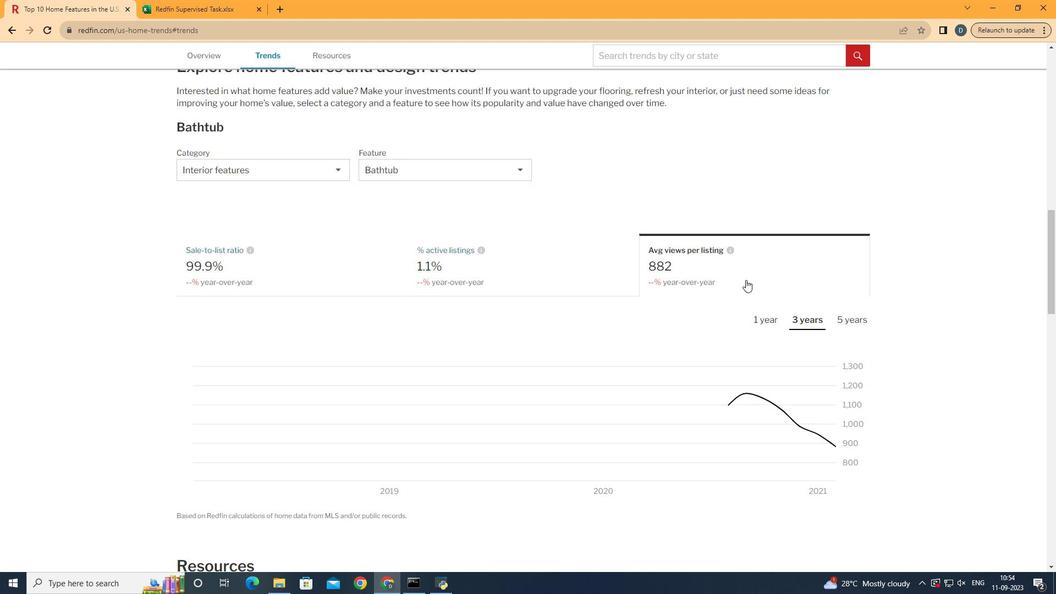 
Action: Mouse pressed left at (746, 280)
Screenshot: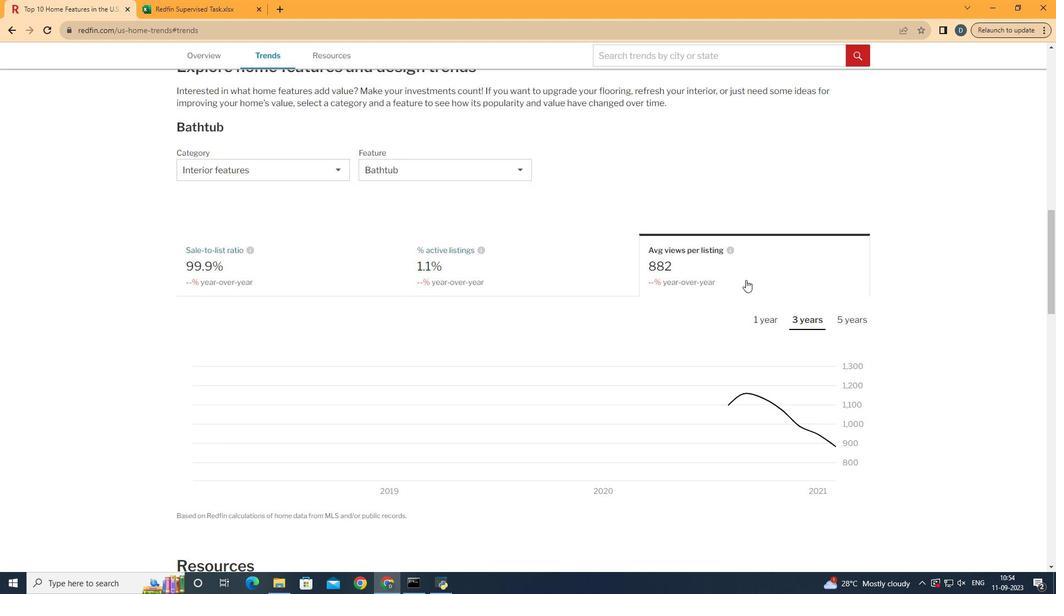 
Action: Mouse moved to (848, 322)
Screenshot: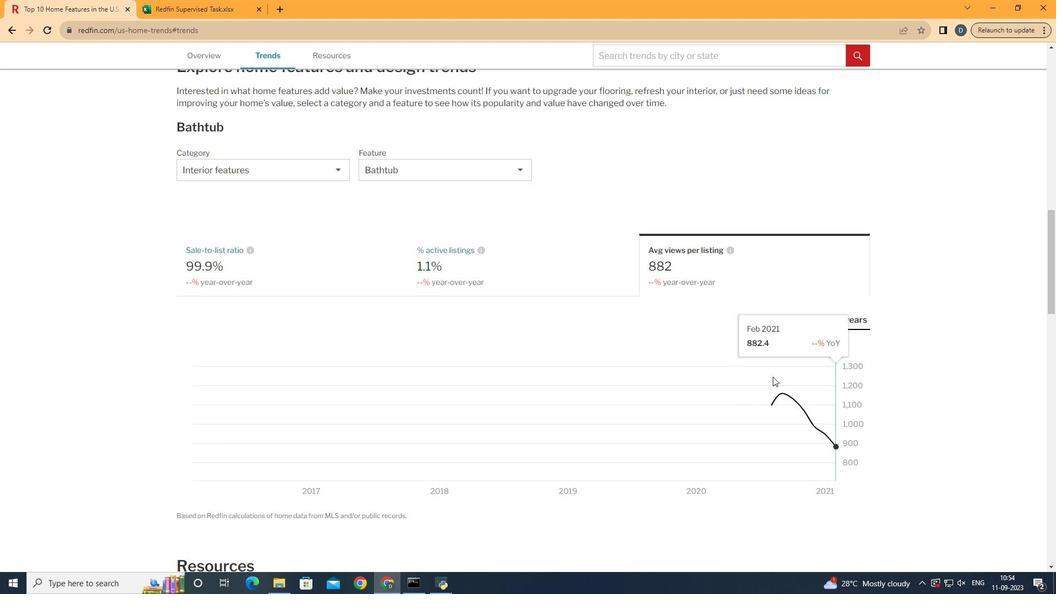 
Action: Mouse pressed left at (848, 322)
Screenshot: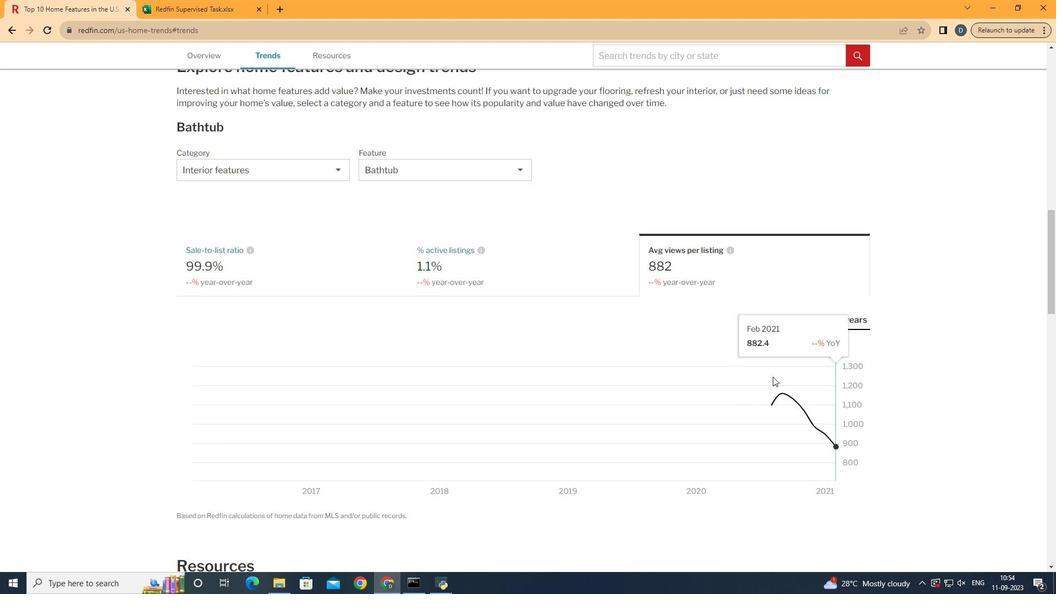 
Action: Mouse moved to (922, 448)
Screenshot: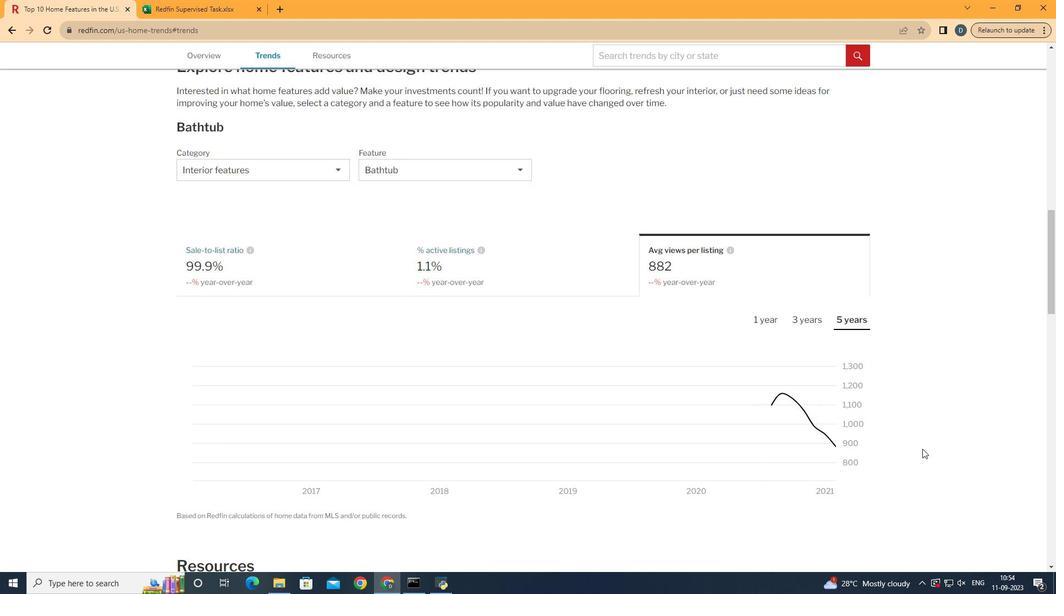 
